 Task: Create a due date automation trigger when advanced on, the moment a card is due add fields with custom field "Resume" set to a date in this week.
Action: Mouse moved to (891, 298)
Screenshot: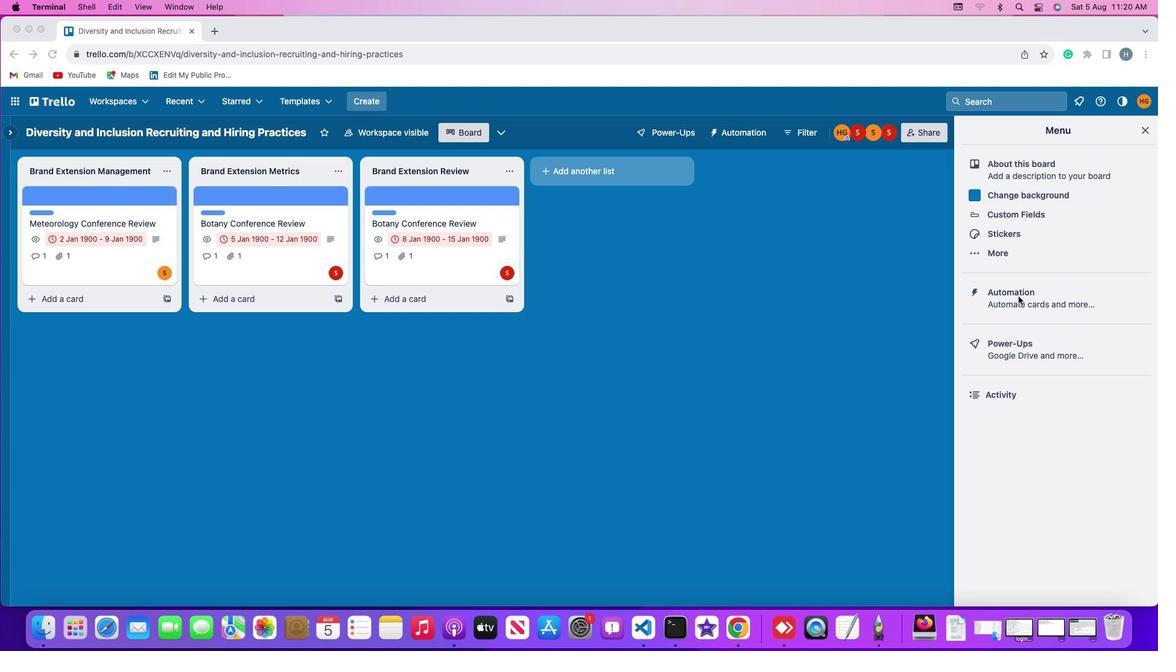 
Action: Mouse pressed left at (891, 298)
Screenshot: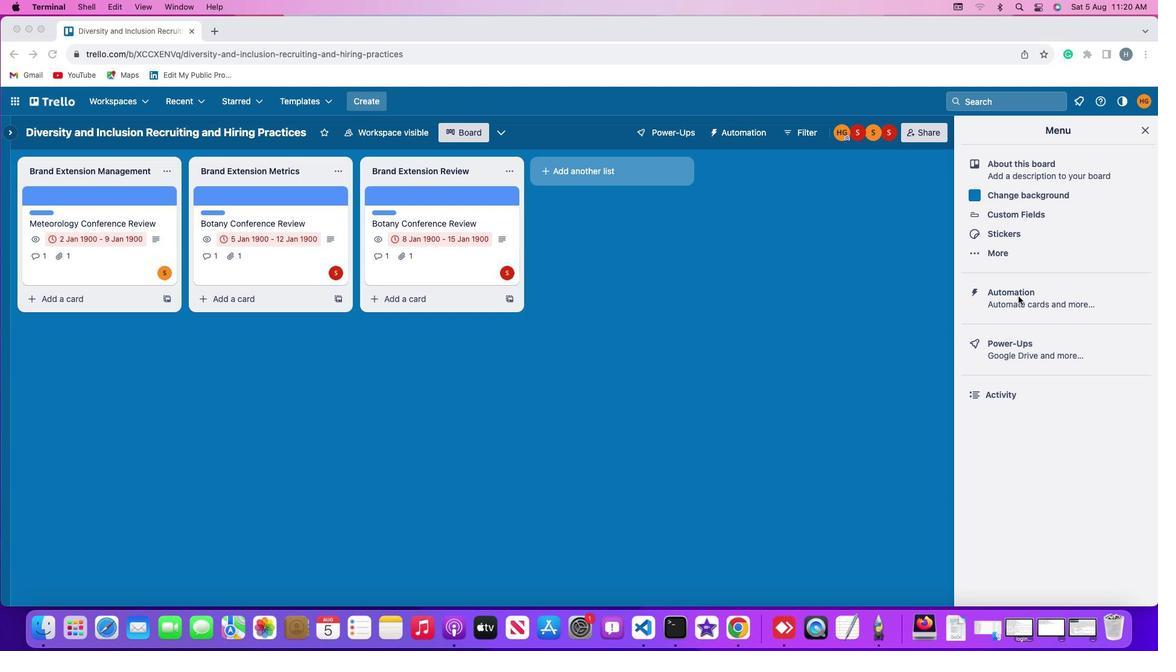 
Action: Mouse moved to (891, 297)
Screenshot: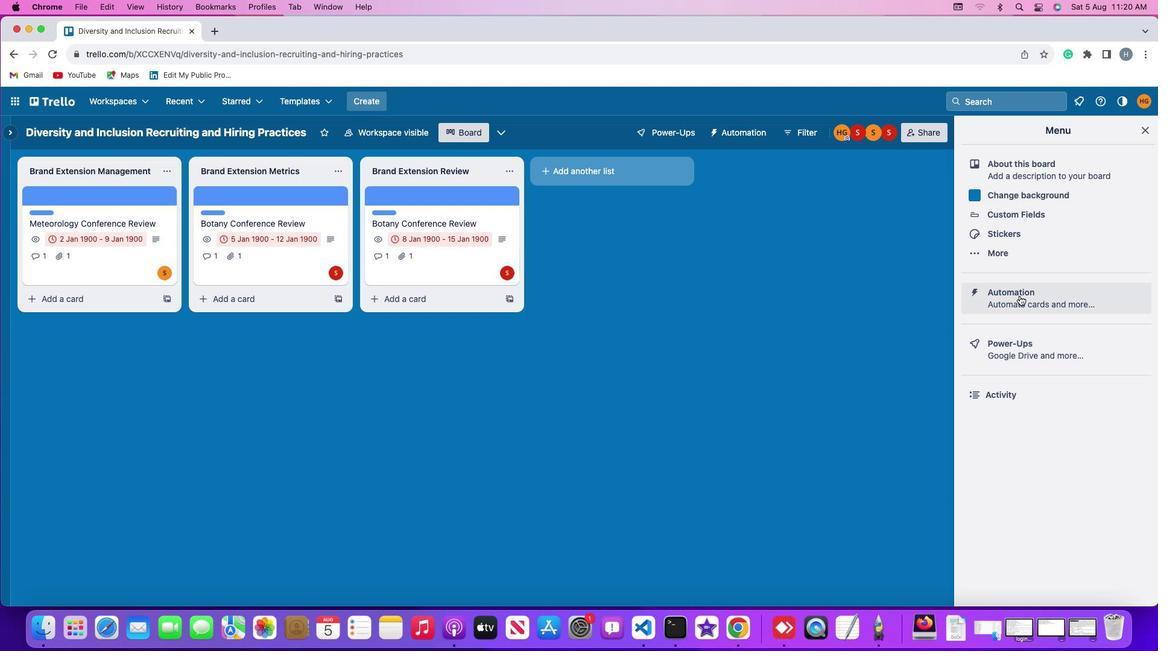 
Action: Mouse pressed left at (891, 297)
Screenshot: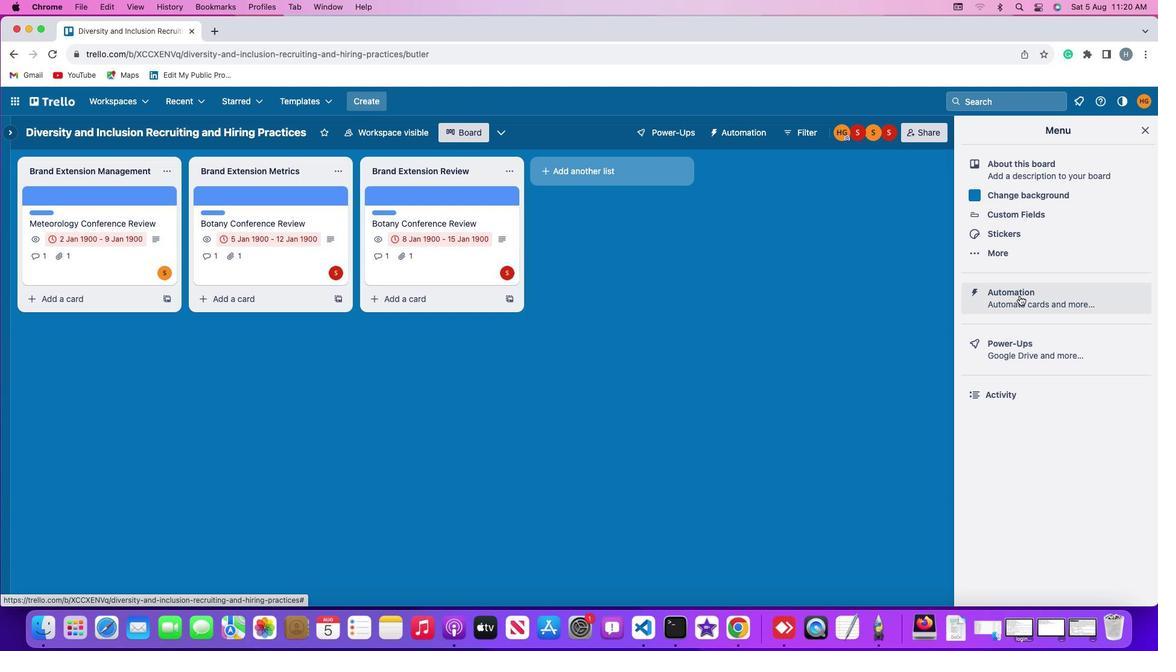 
Action: Mouse moved to (231, 290)
Screenshot: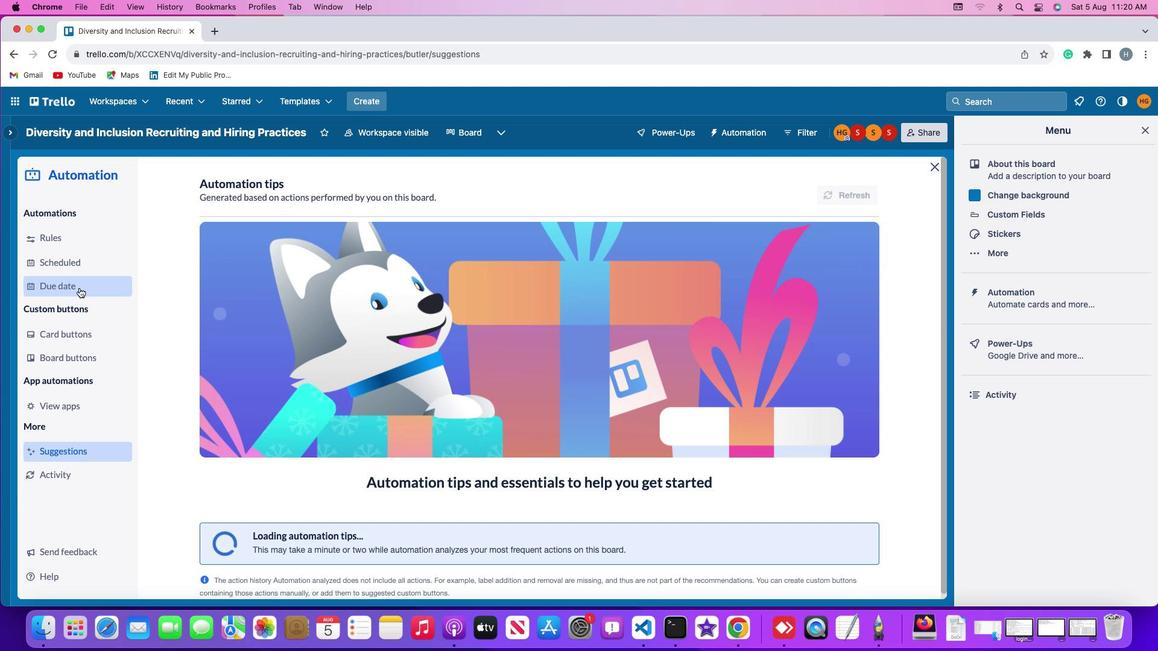 
Action: Mouse pressed left at (231, 290)
Screenshot: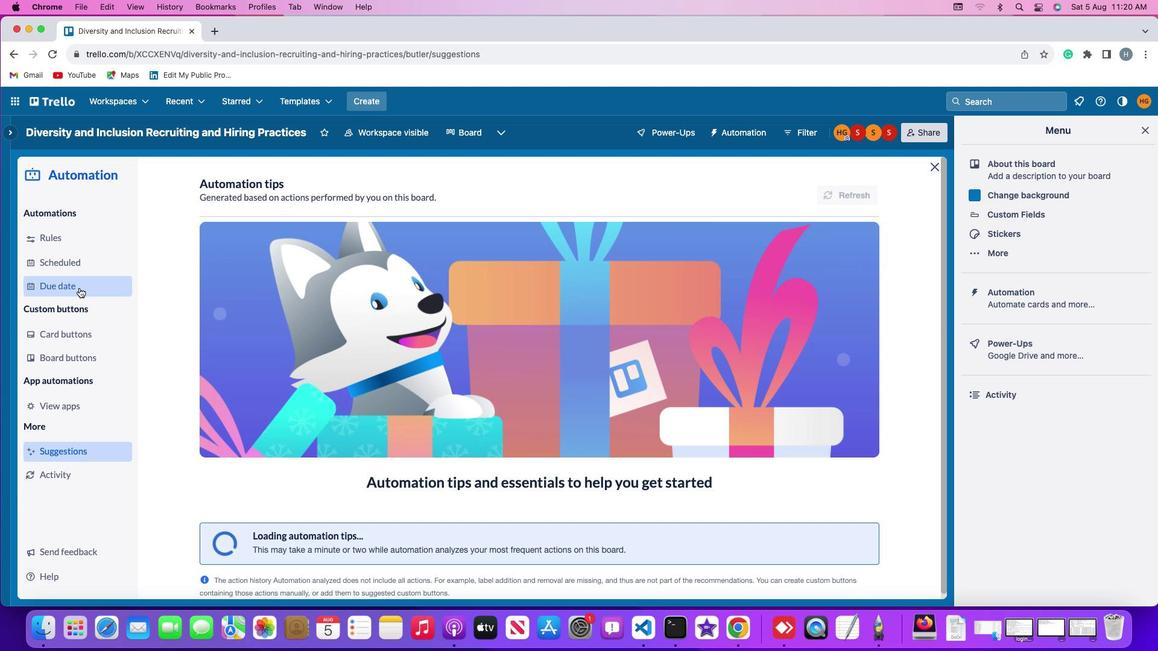 
Action: Mouse moved to (757, 196)
Screenshot: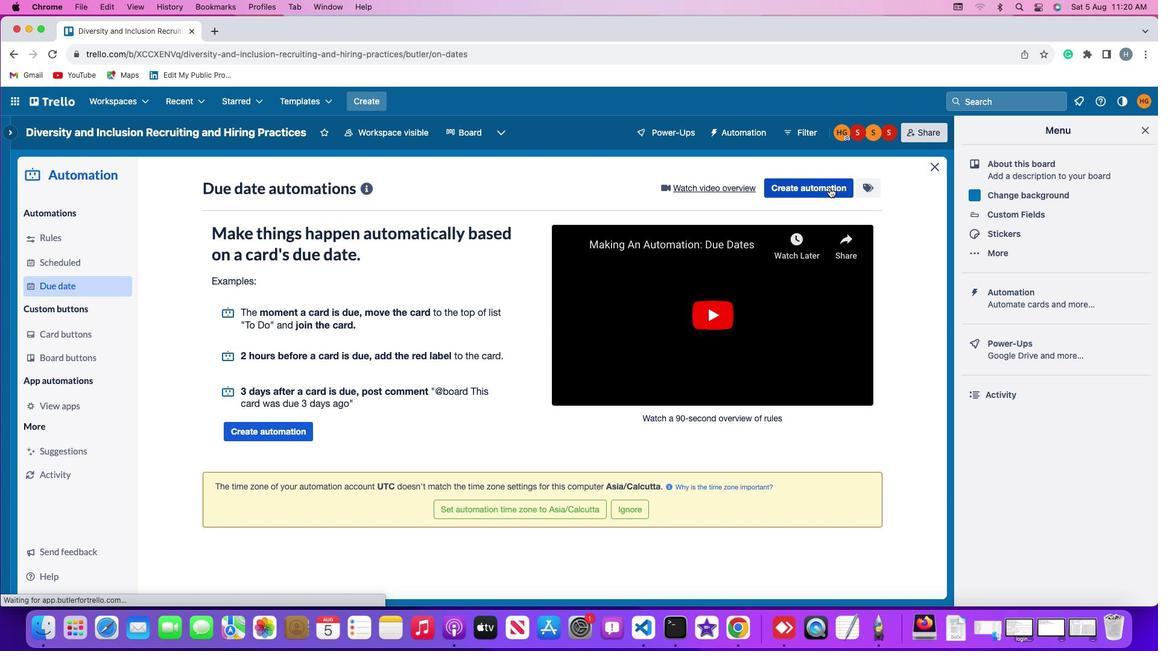 
Action: Mouse pressed left at (757, 196)
Screenshot: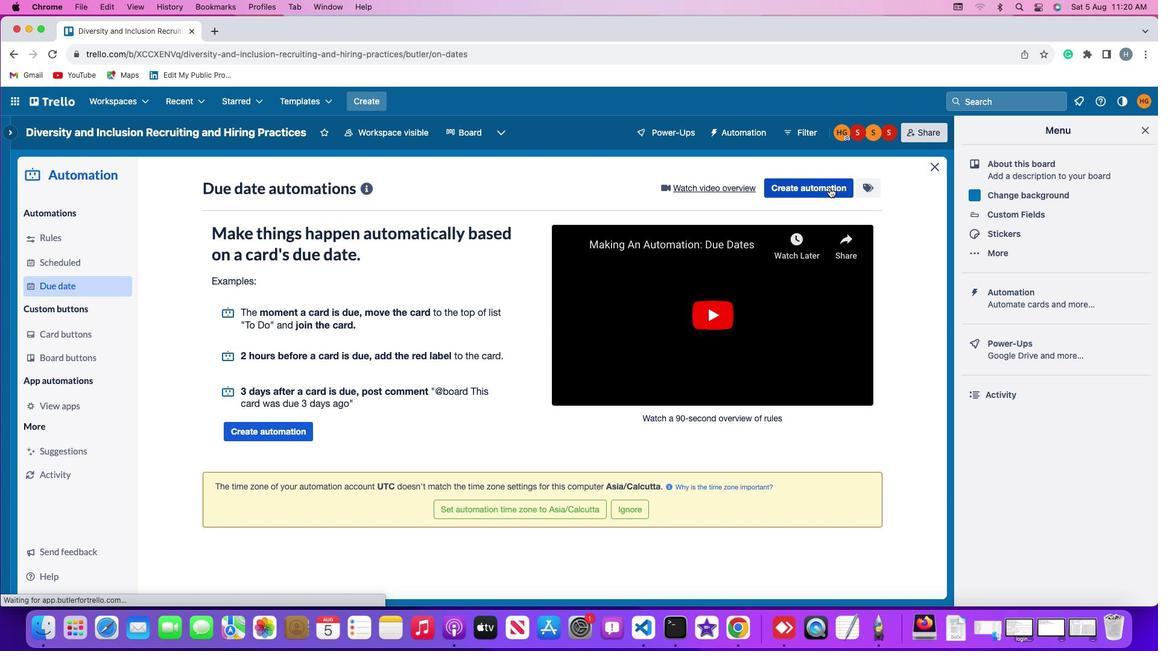 
Action: Mouse moved to (579, 301)
Screenshot: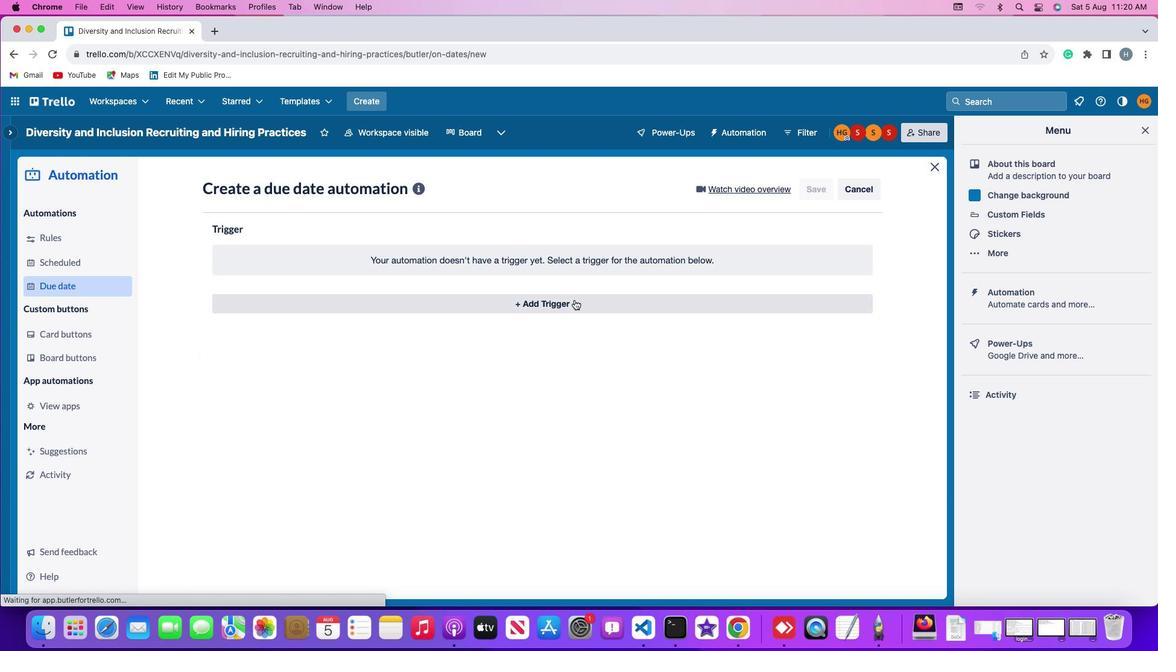 
Action: Mouse pressed left at (579, 301)
Screenshot: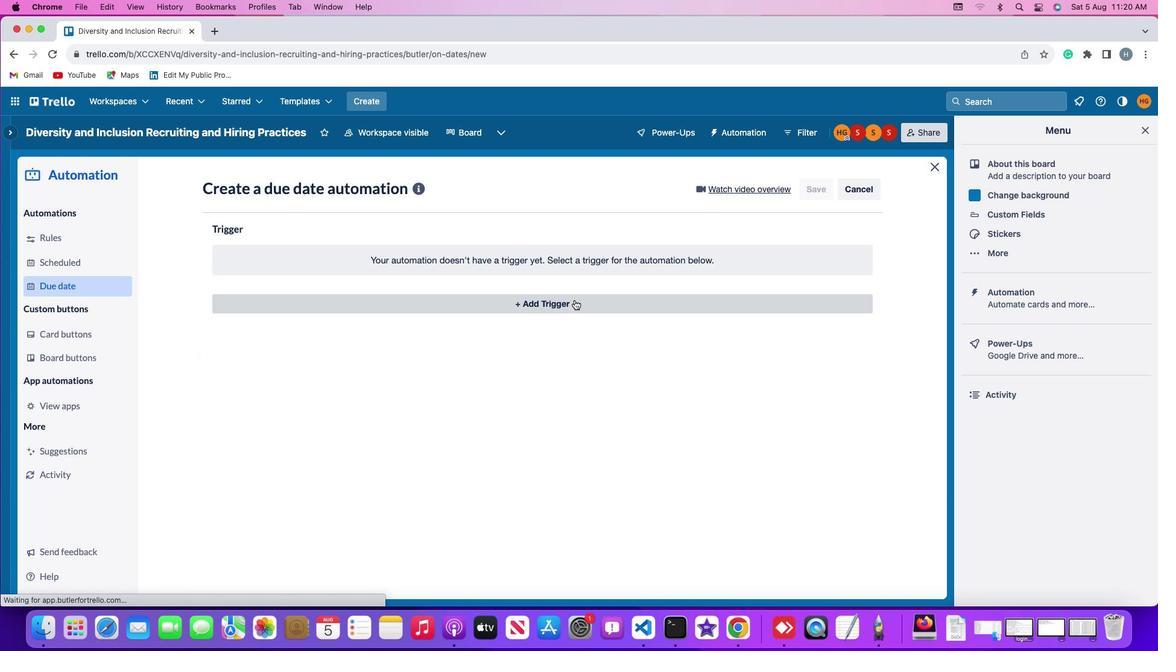 
Action: Mouse moved to (359, 439)
Screenshot: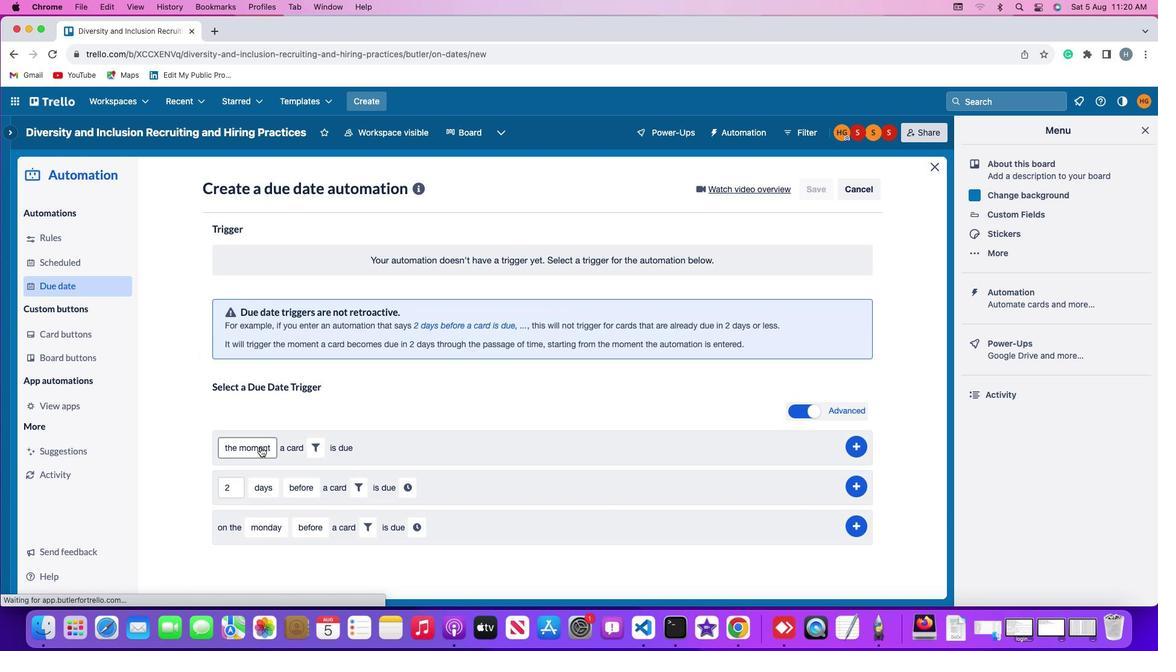 
Action: Mouse pressed left at (359, 439)
Screenshot: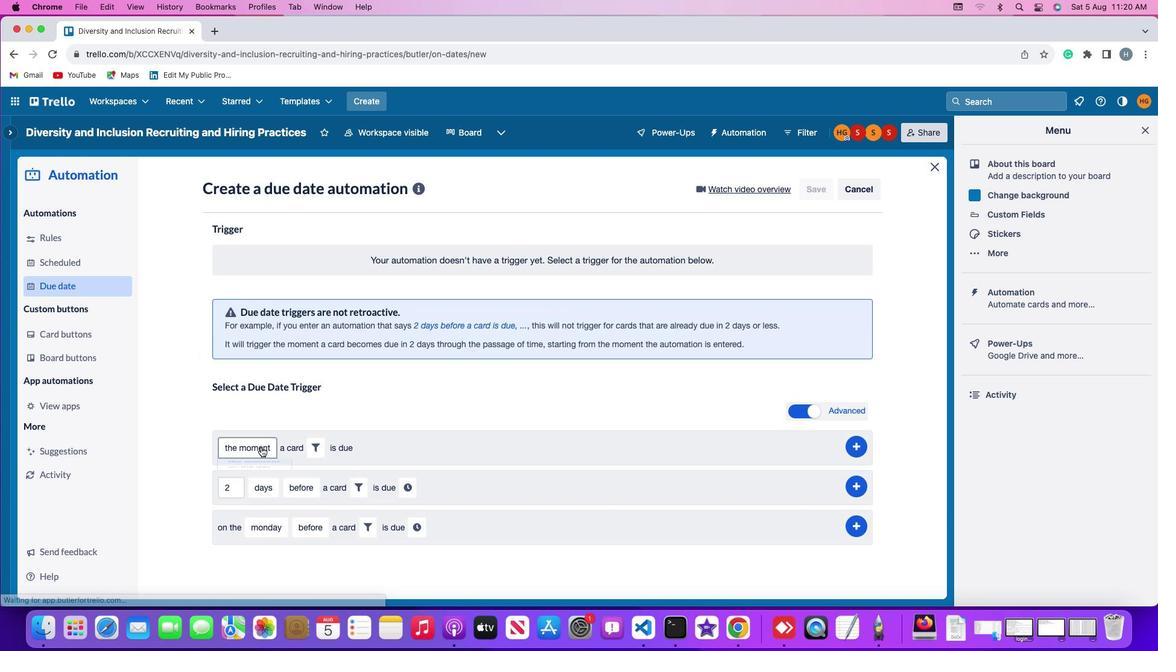 
Action: Mouse moved to (358, 459)
Screenshot: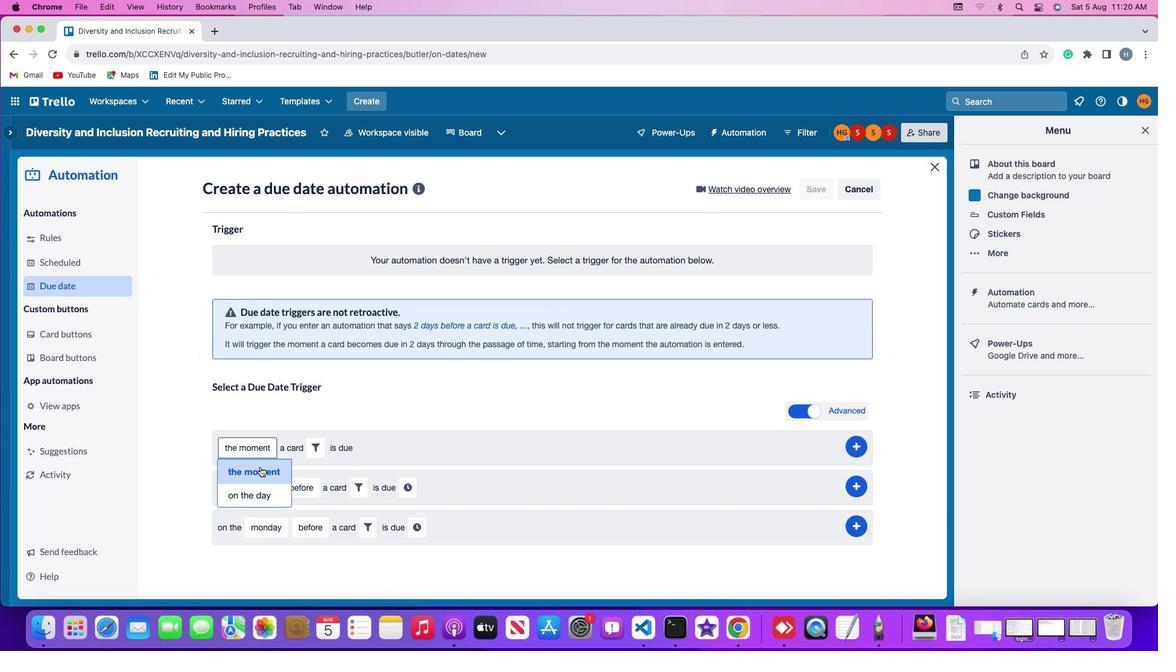 
Action: Mouse pressed left at (358, 459)
Screenshot: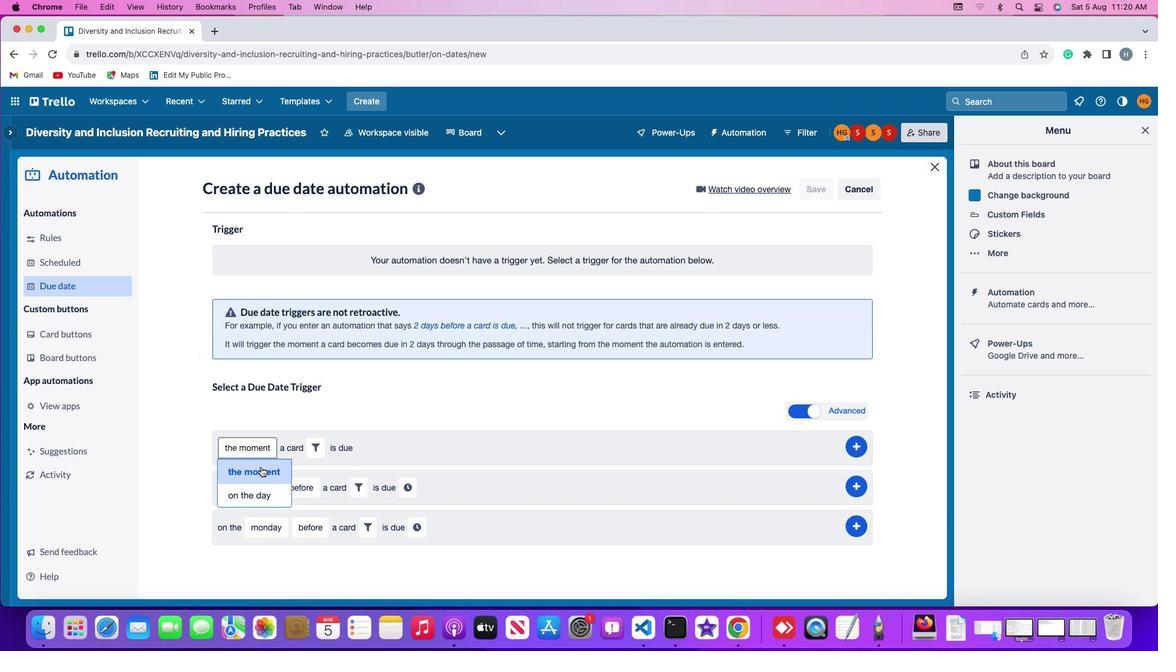 
Action: Mouse moved to (395, 443)
Screenshot: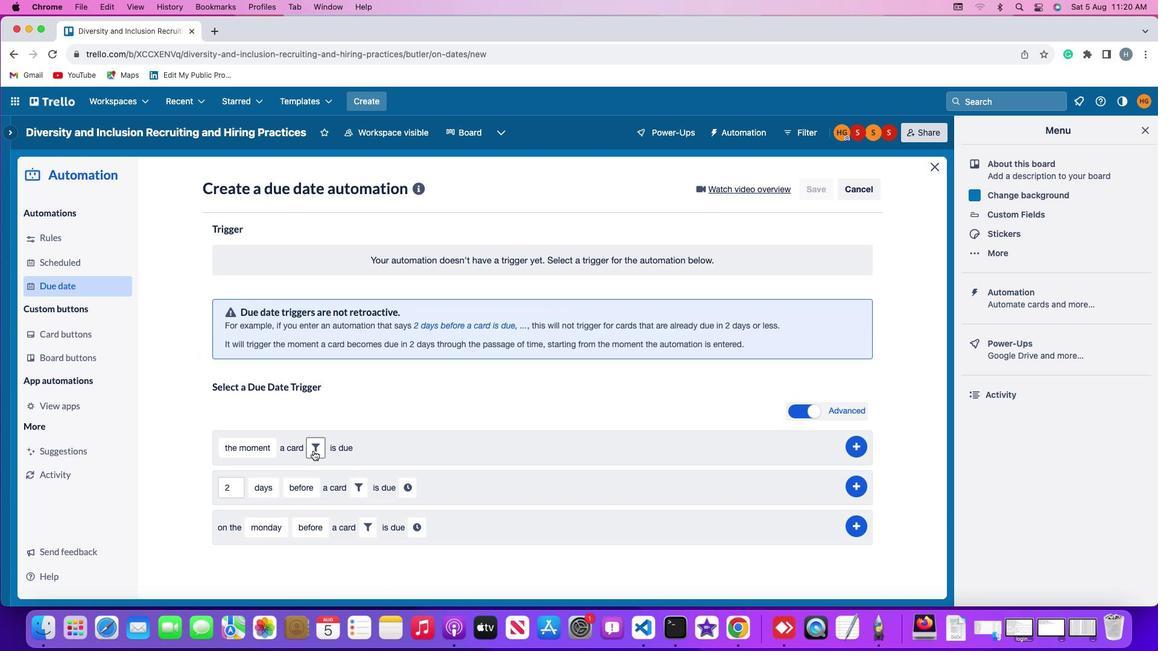 
Action: Mouse pressed left at (395, 443)
Screenshot: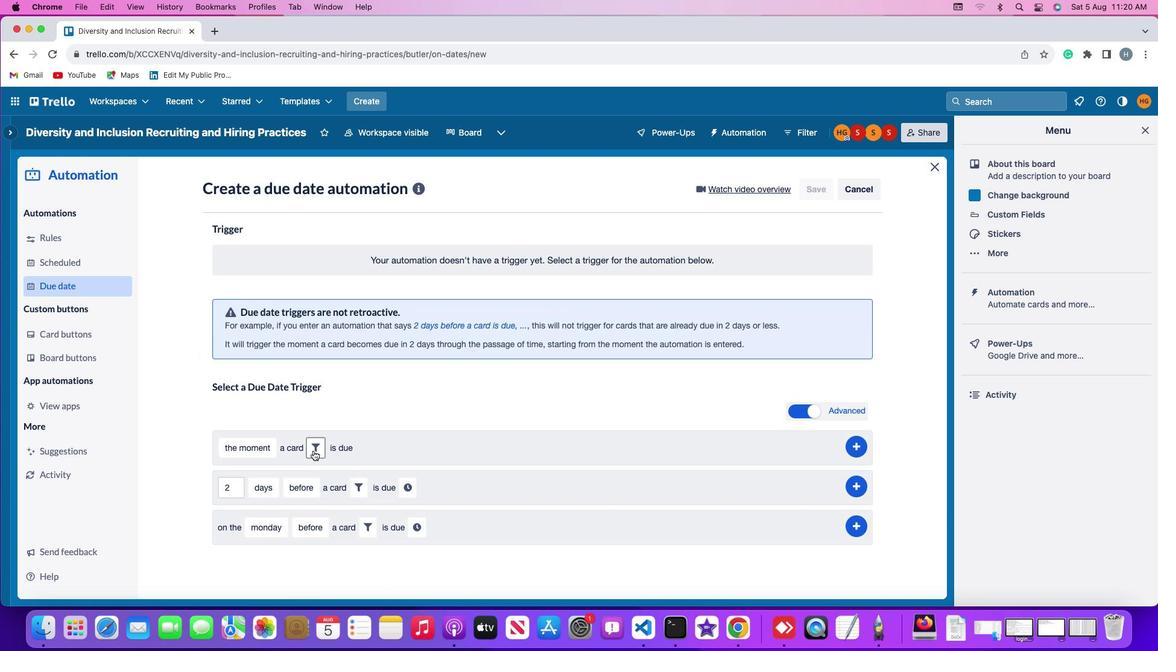 
Action: Mouse moved to (539, 478)
Screenshot: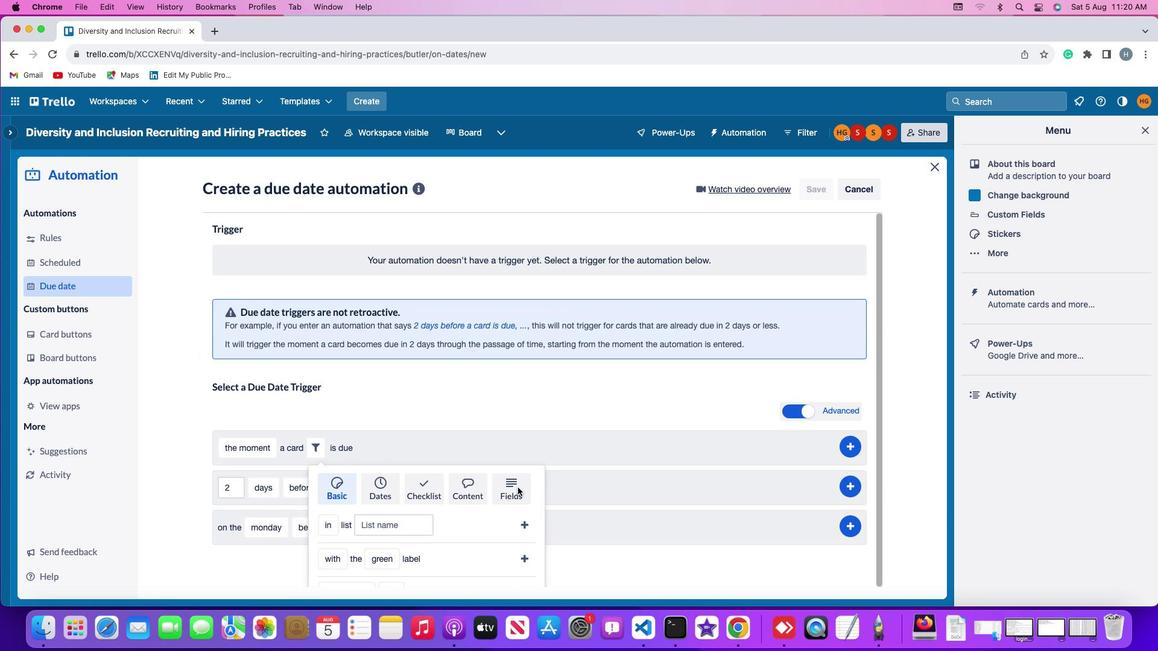 
Action: Mouse pressed left at (539, 478)
Screenshot: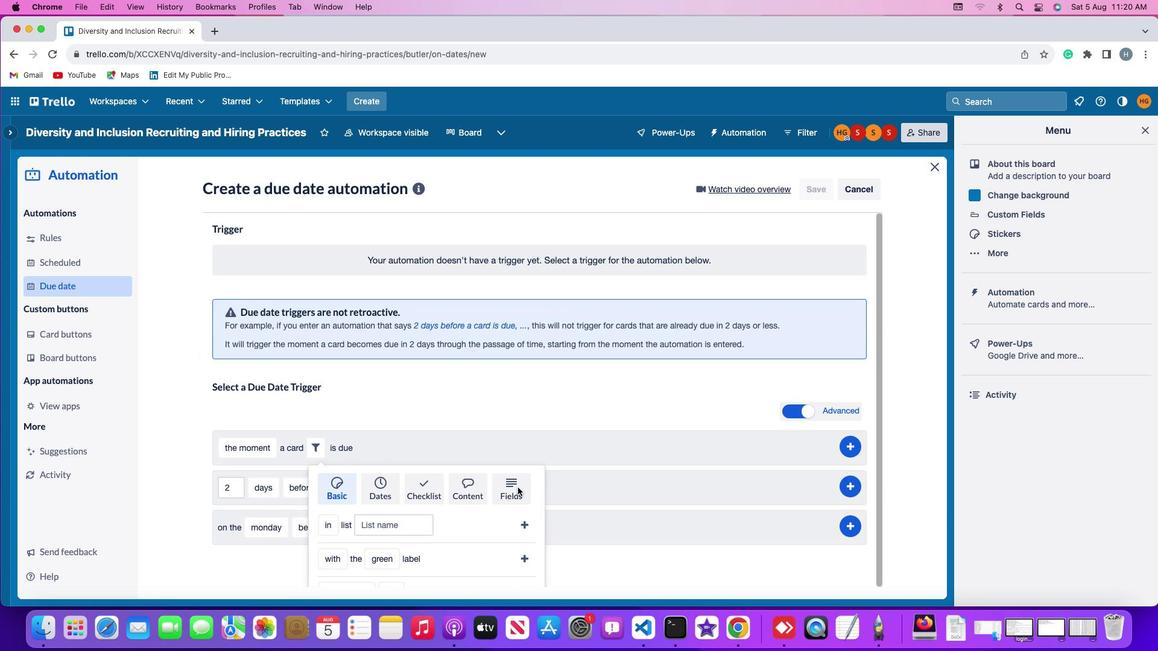 
Action: Mouse moved to (531, 471)
Screenshot: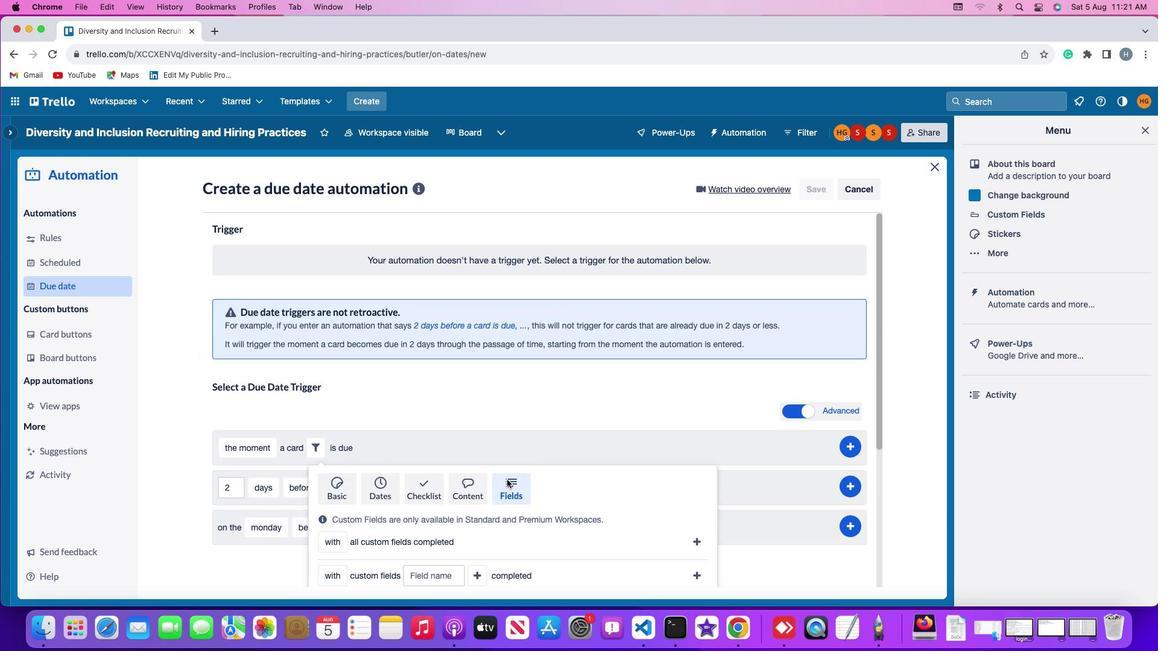 
Action: Mouse scrolled (531, 471) with delta (175, 18)
Screenshot: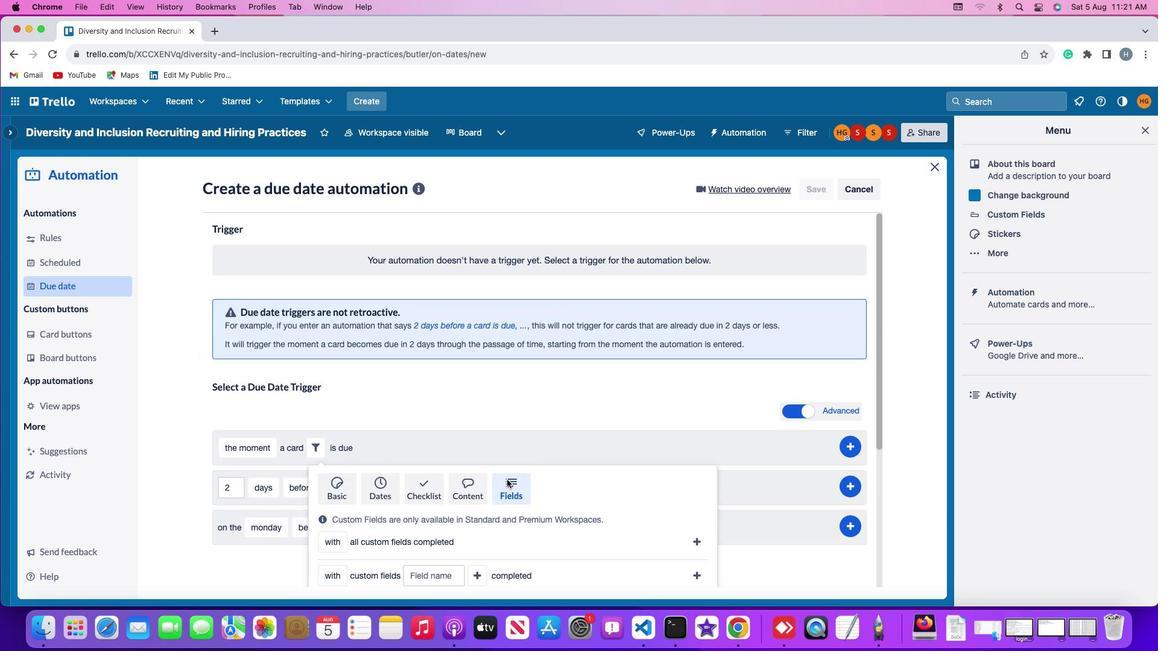
Action: Mouse scrolled (531, 471) with delta (175, 18)
Screenshot: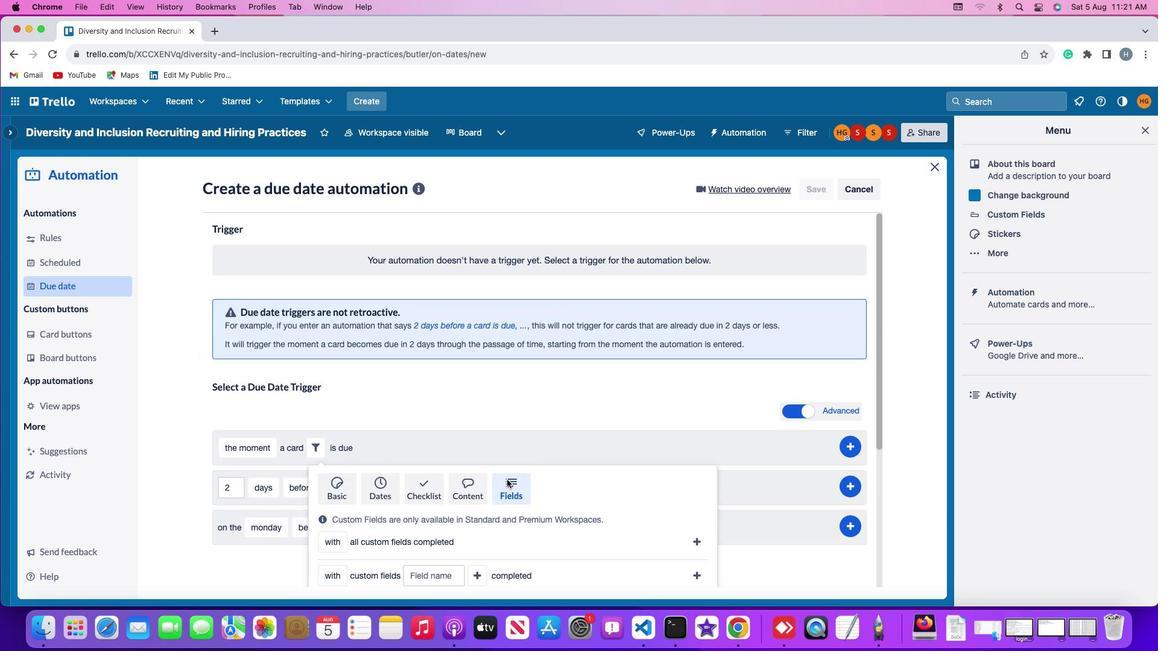
Action: Mouse scrolled (531, 471) with delta (175, 17)
Screenshot: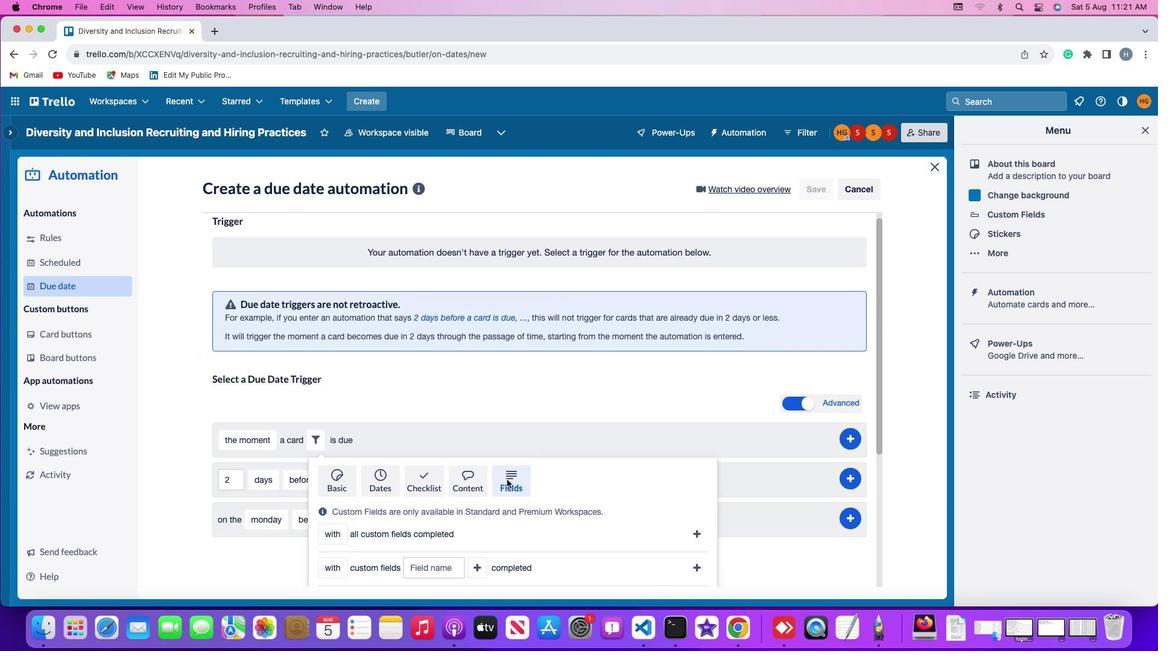 
Action: Mouse scrolled (531, 471) with delta (175, 16)
Screenshot: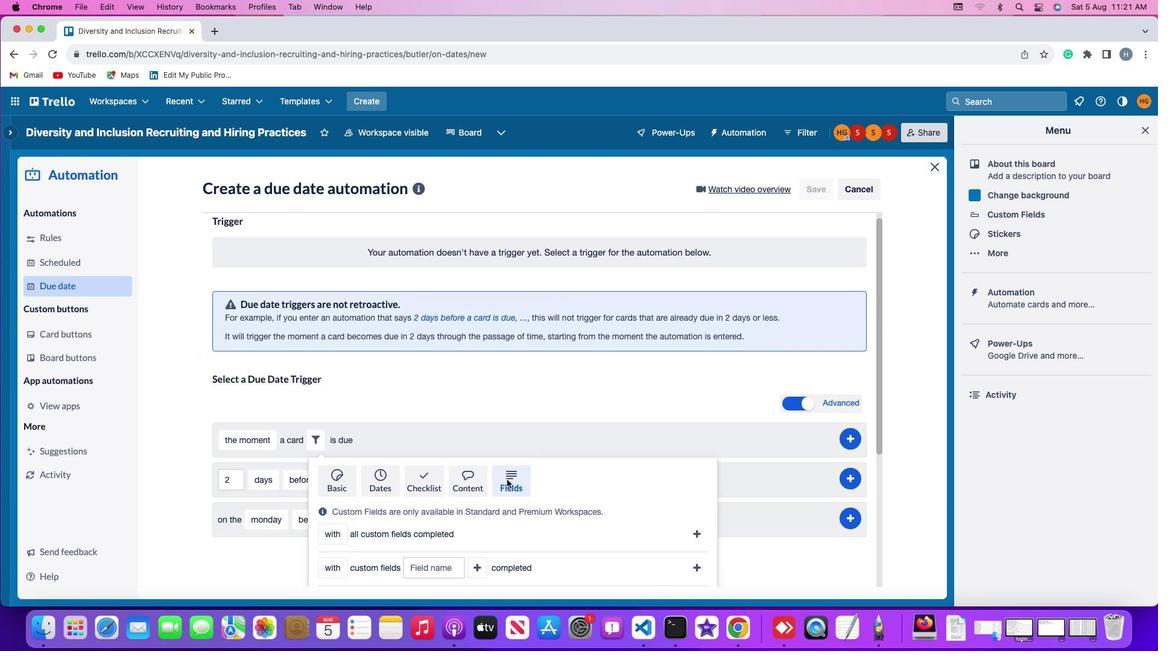 
Action: Mouse scrolled (531, 471) with delta (175, 15)
Screenshot: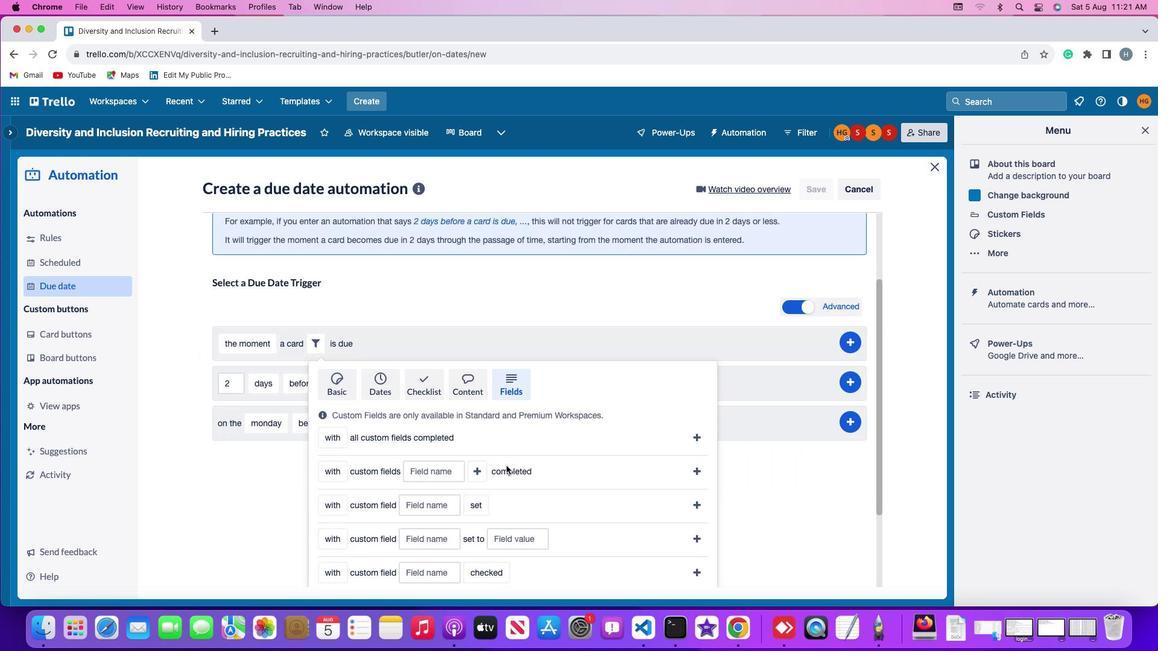 
Action: Mouse moved to (531, 471)
Screenshot: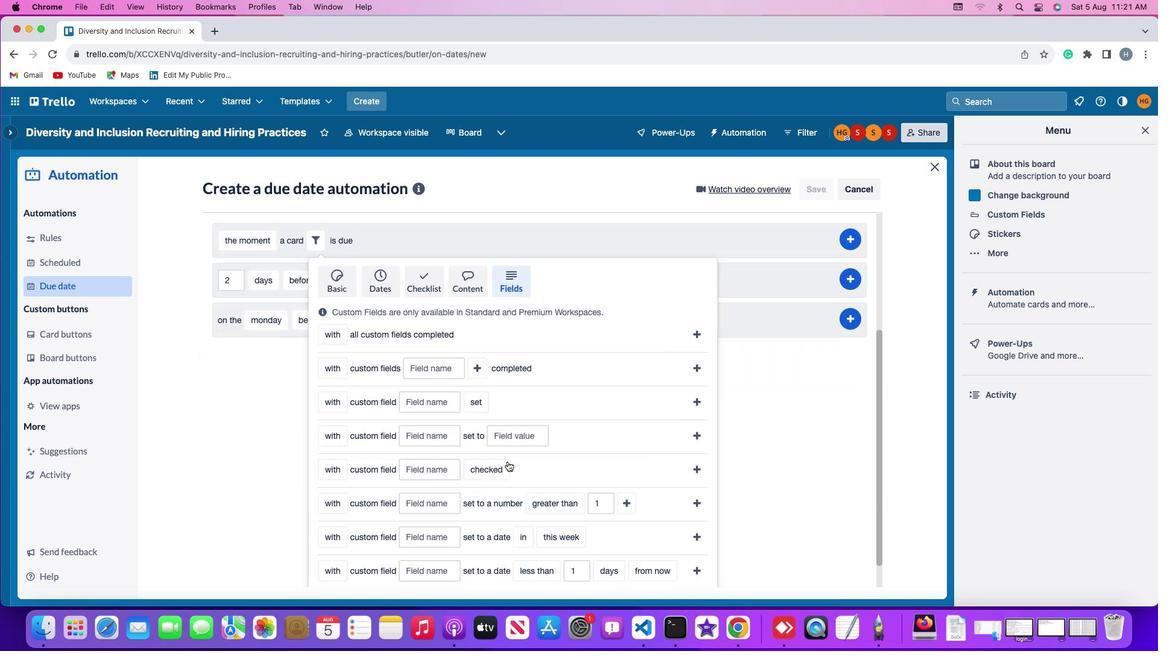 
Action: Mouse scrolled (531, 471) with delta (175, 15)
Screenshot: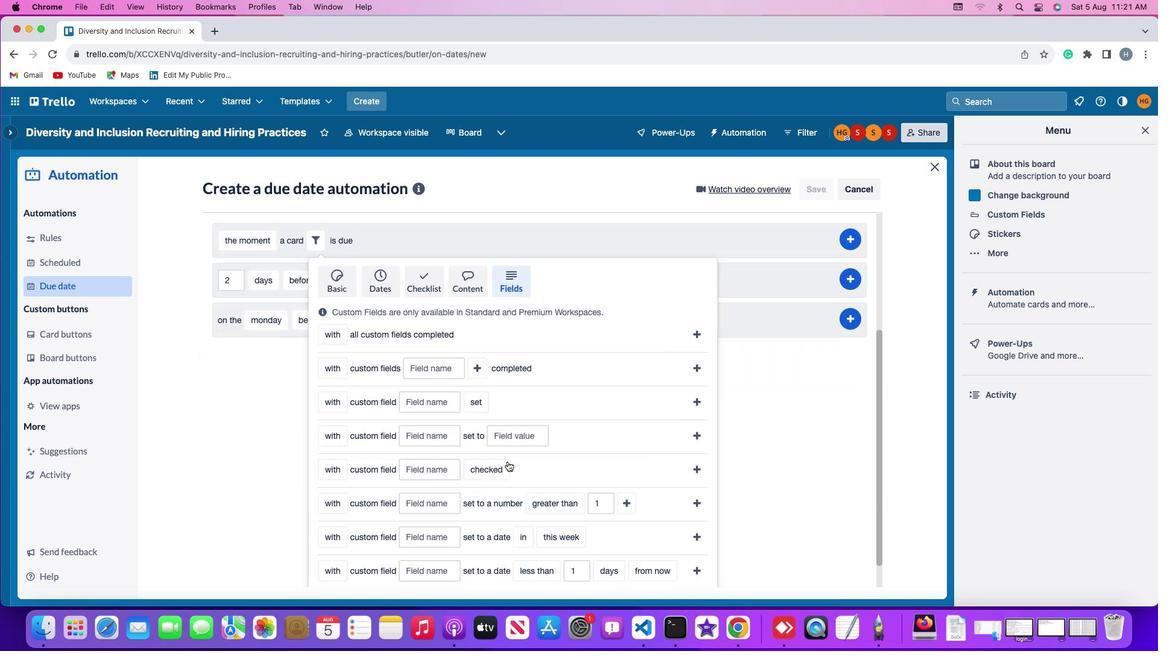 
Action: Mouse moved to (532, 453)
Screenshot: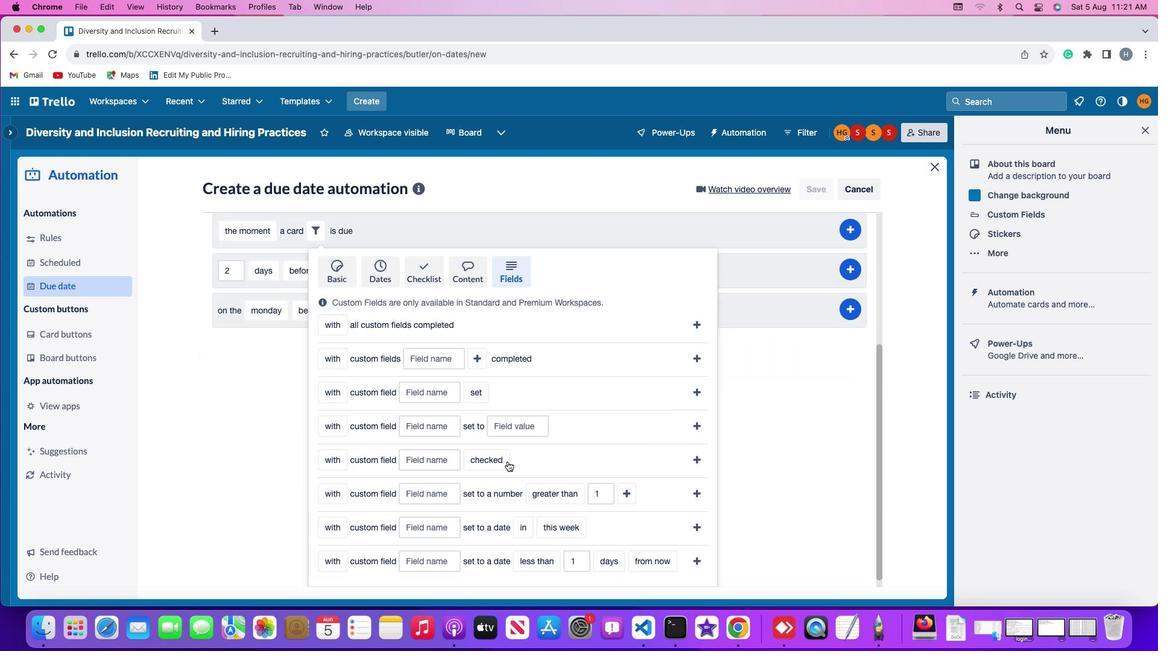 
Action: Mouse scrolled (532, 453) with delta (175, 18)
Screenshot: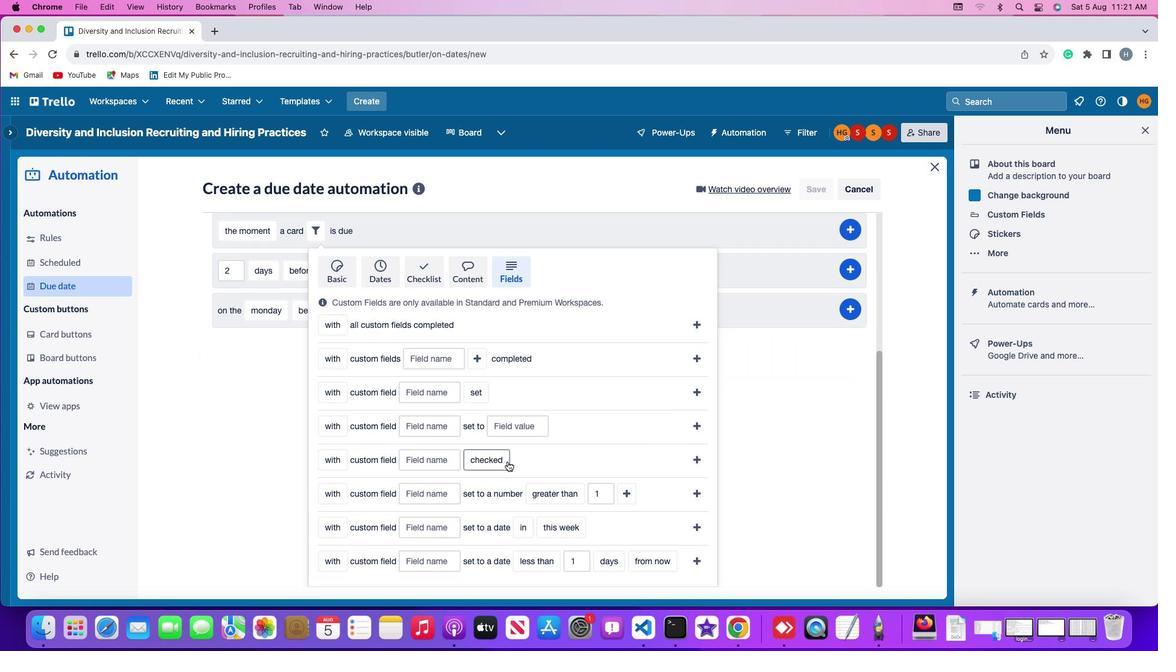 
Action: Mouse scrolled (532, 453) with delta (175, 18)
Screenshot: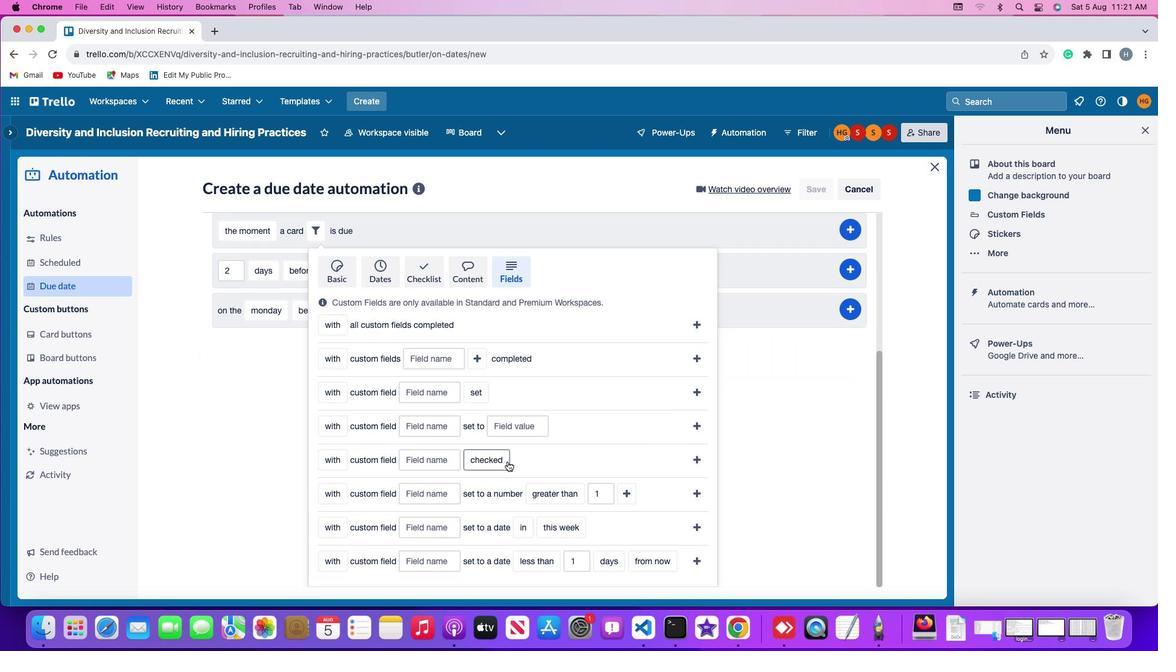 
Action: Mouse scrolled (532, 453) with delta (175, 17)
Screenshot: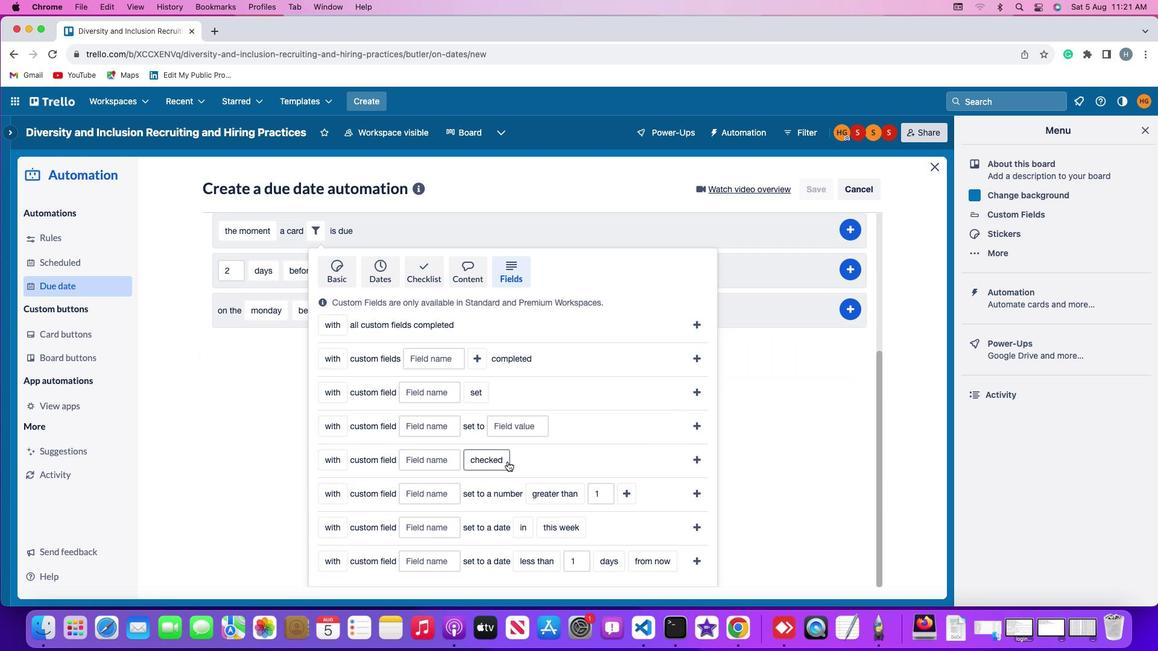 
Action: Mouse scrolled (532, 453) with delta (175, 16)
Screenshot: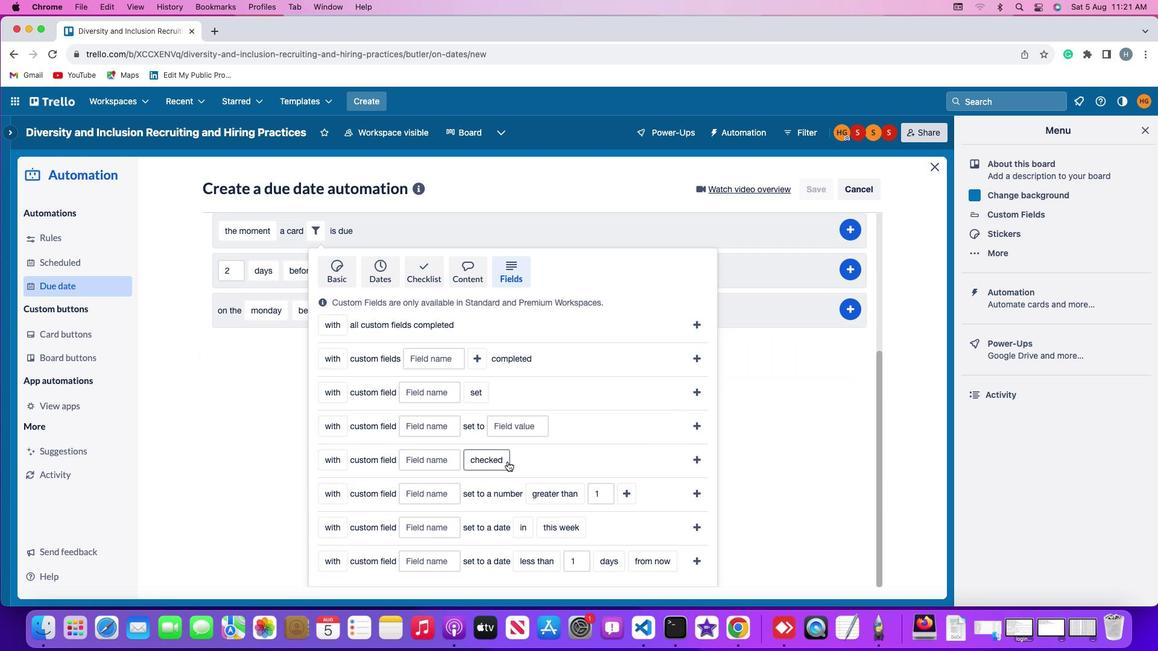 
Action: Mouse moved to (409, 514)
Screenshot: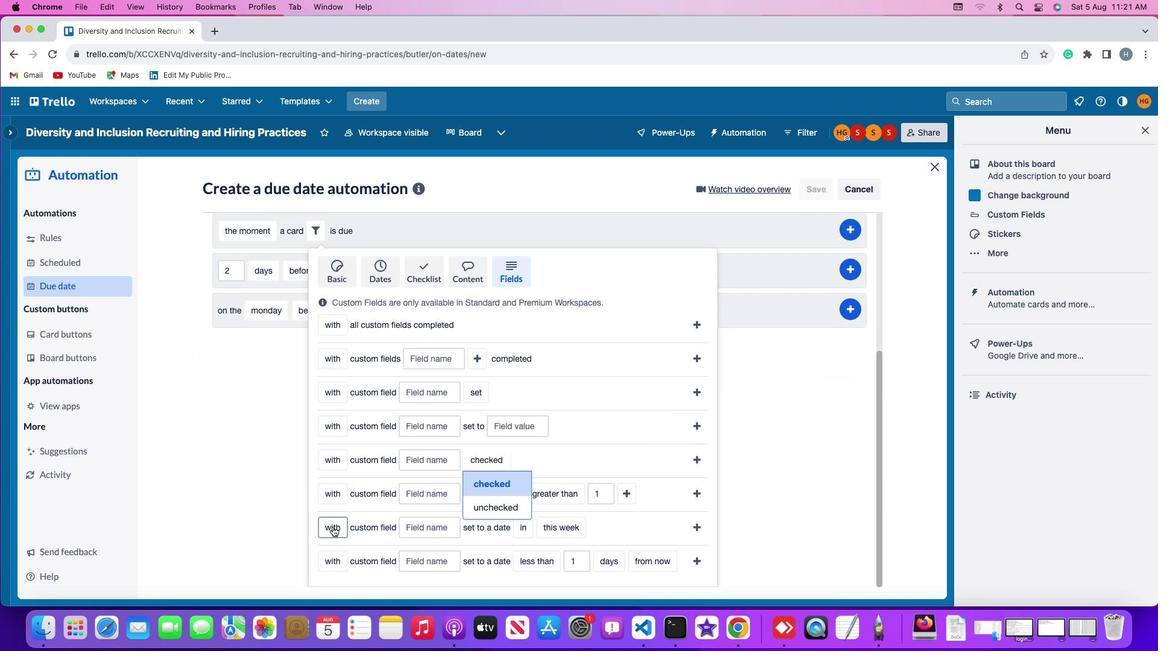 
Action: Mouse pressed left at (409, 514)
Screenshot: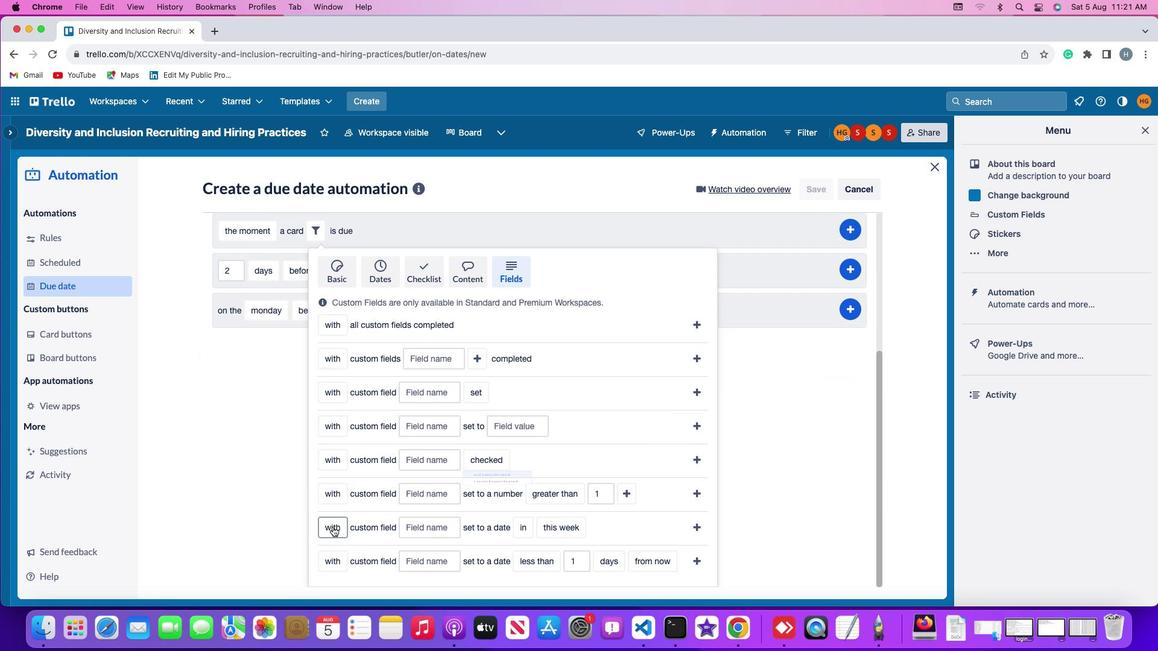 
Action: Mouse moved to (414, 532)
Screenshot: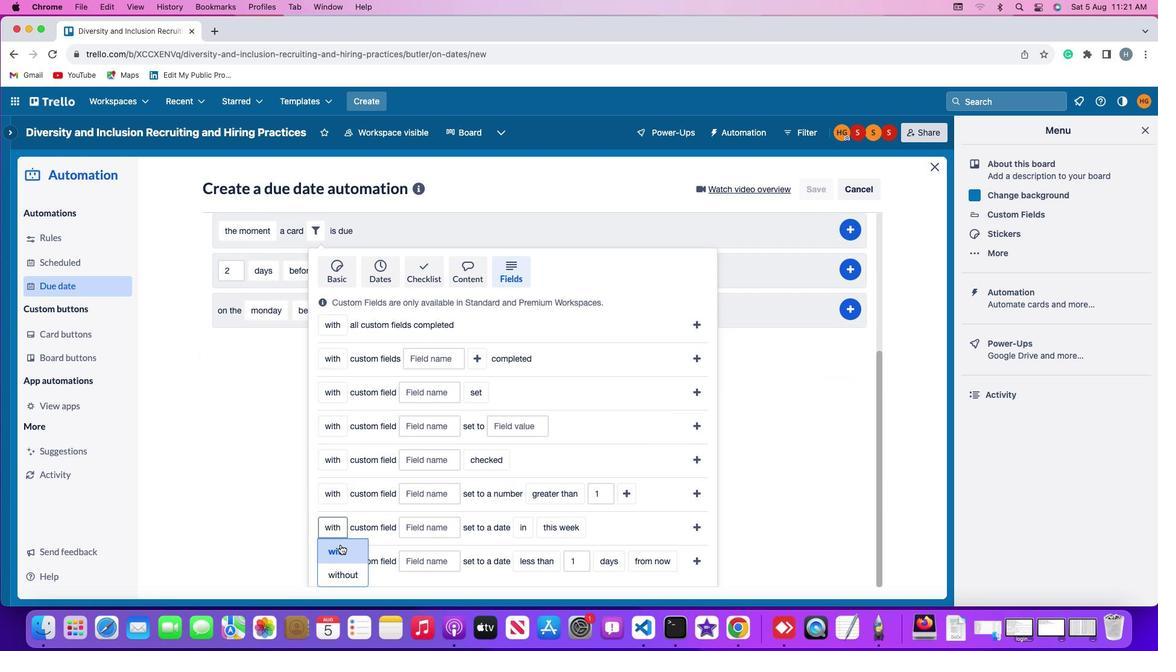
Action: Mouse pressed left at (414, 532)
Screenshot: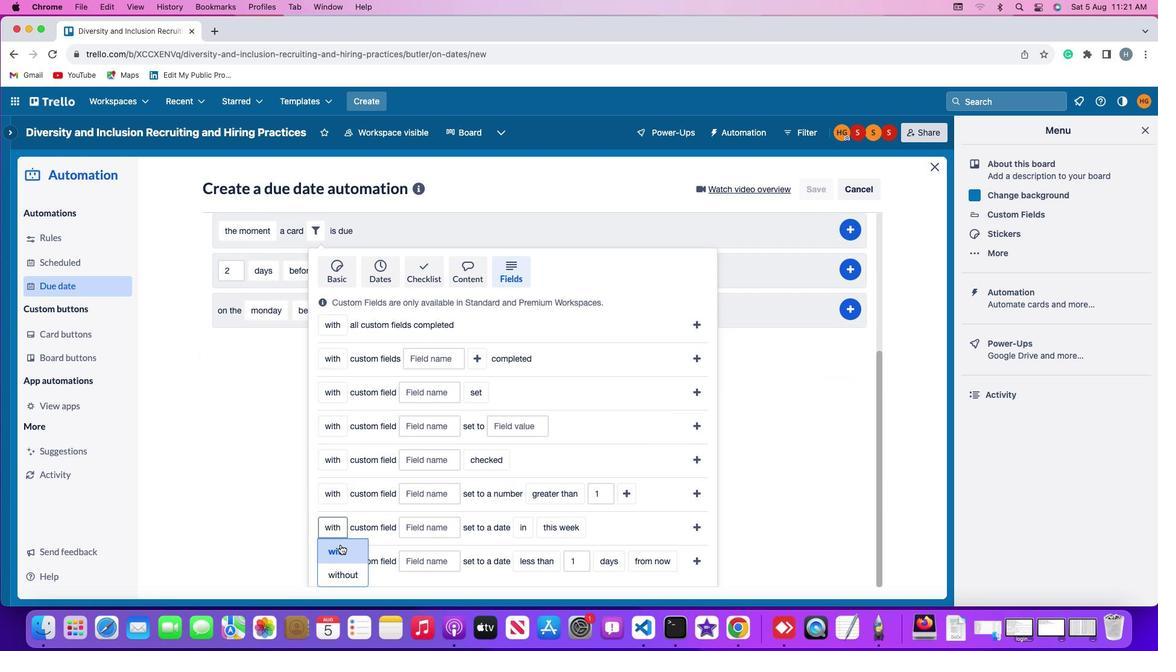 
Action: Mouse moved to (486, 514)
Screenshot: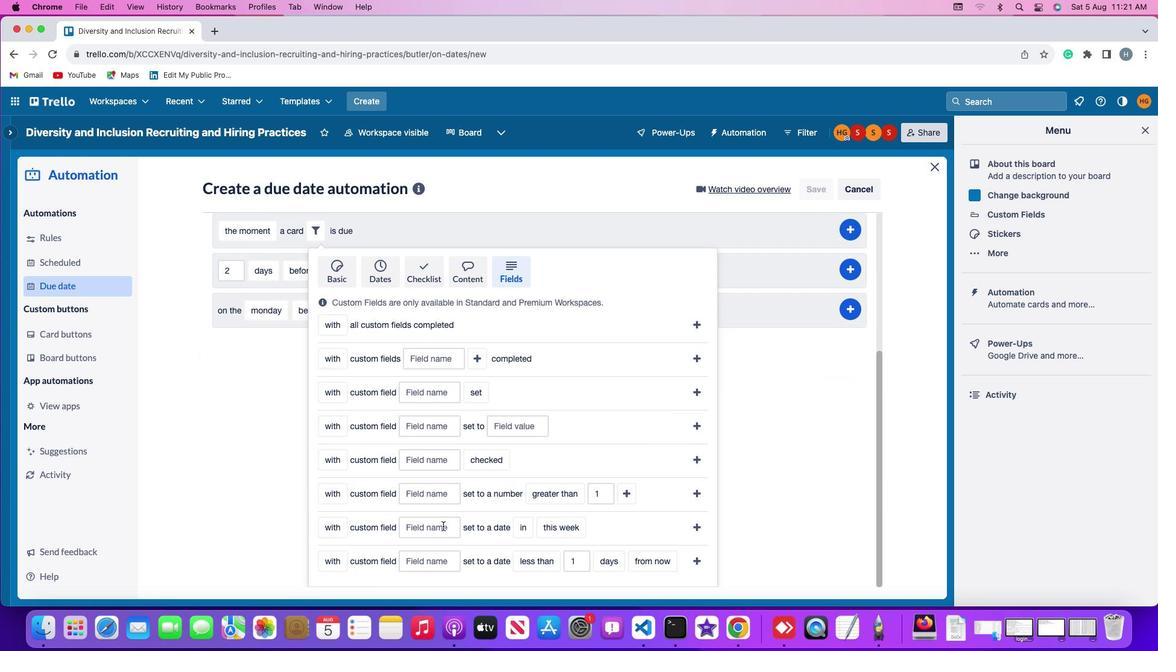 
Action: Mouse pressed left at (486, 514)
Screenshot: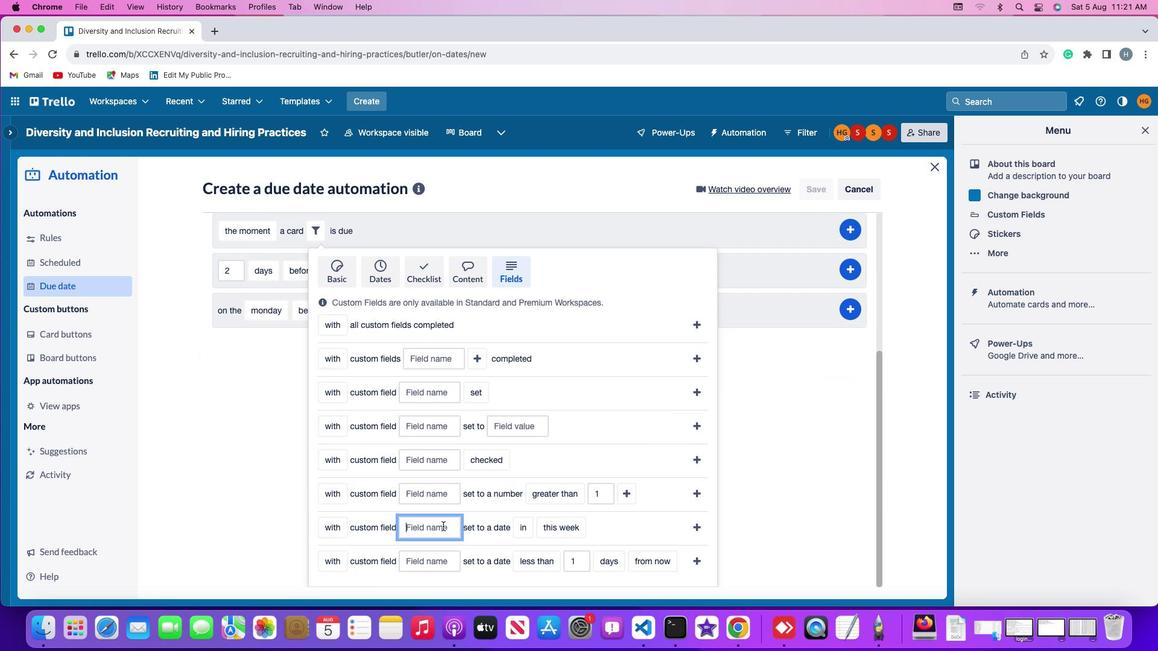 
Action: Key pressed Key.shift'R''e''s''u''m''e'
Screenshot: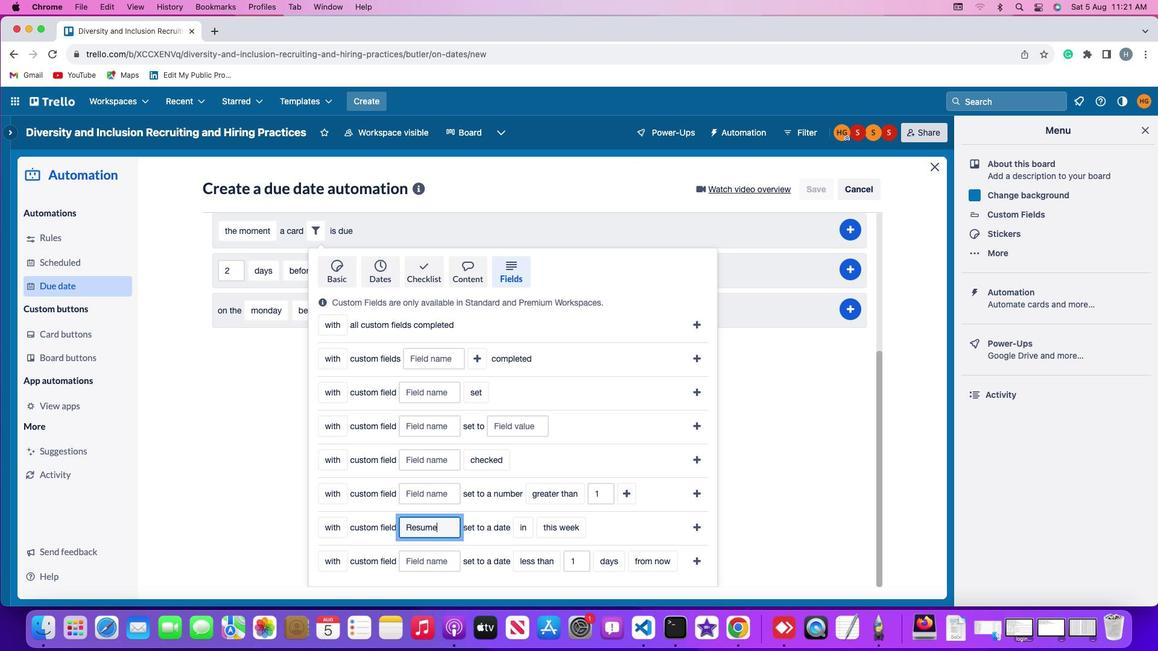 
Action: Mouse moved to (538, 517)
Screenshot: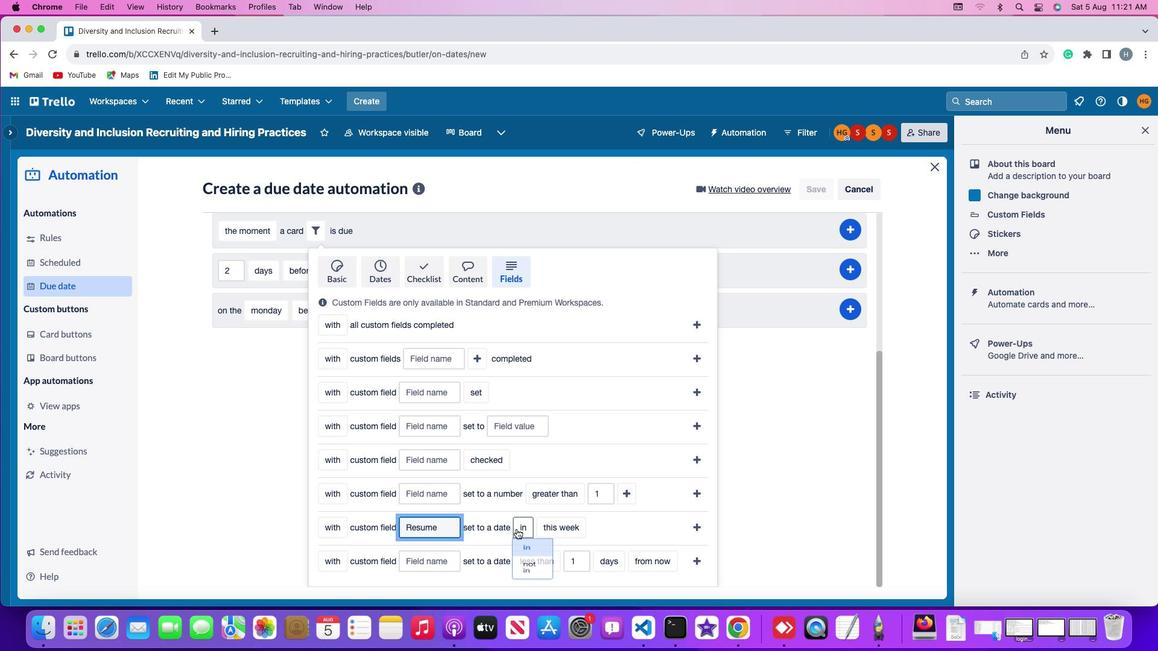 
Action: Mouse pressed left at (538, 517)
Screenshot: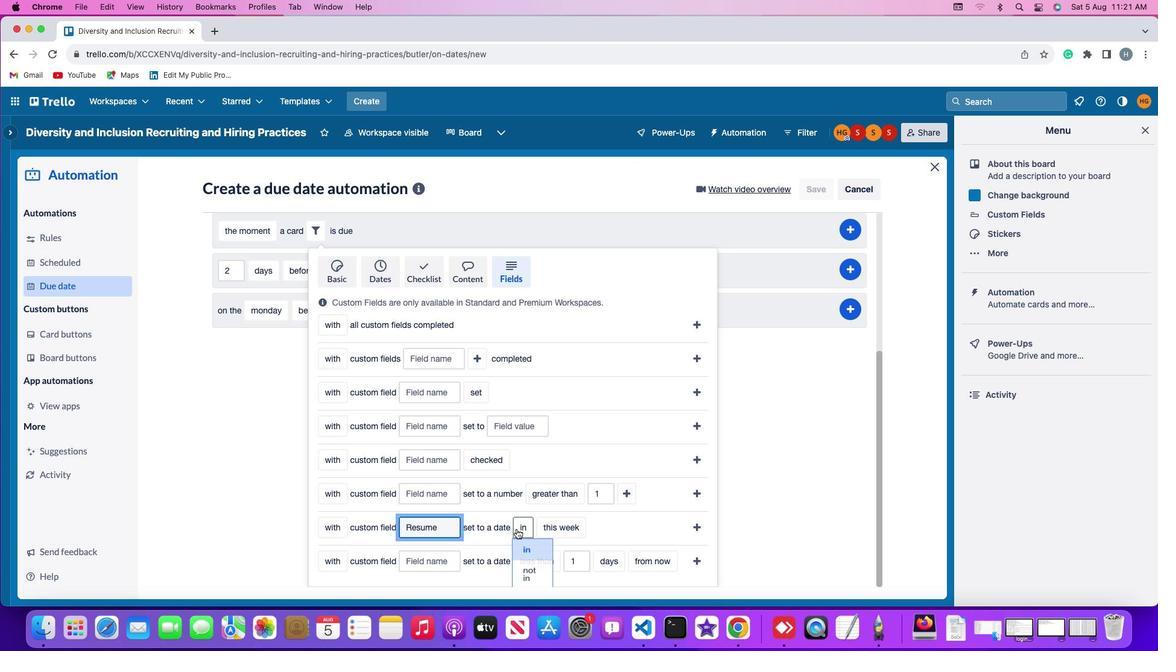 
Action: Mouse moved to (546, 537)
Screenshot: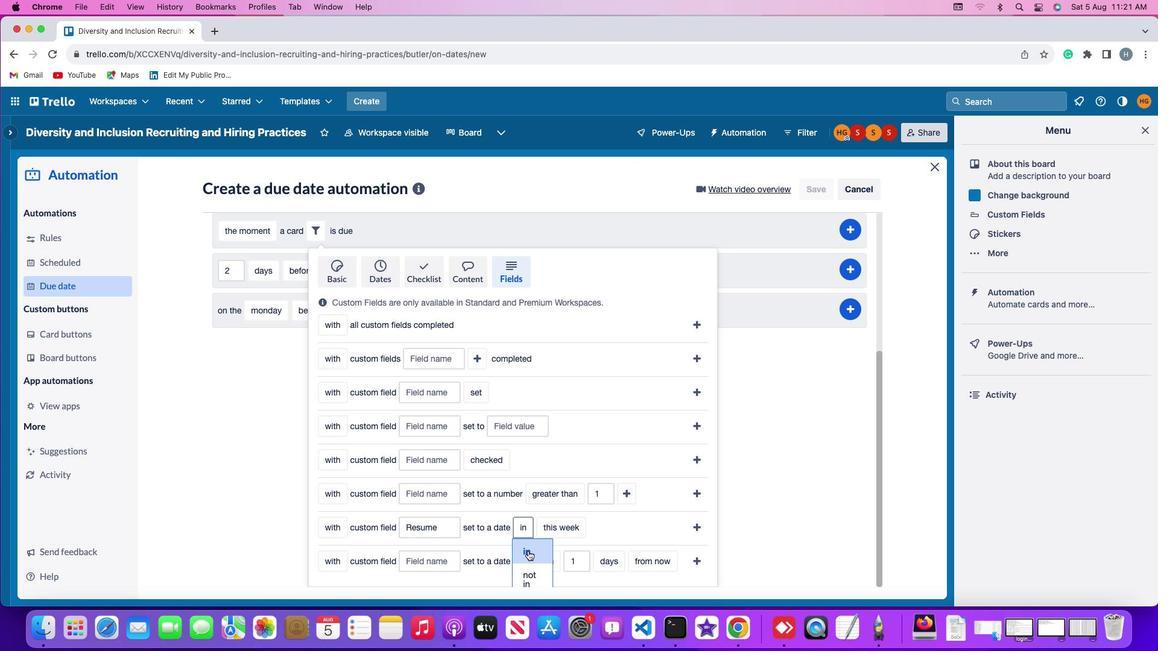 
Action: Mouse pressed left at (546, 537)
Screenshot: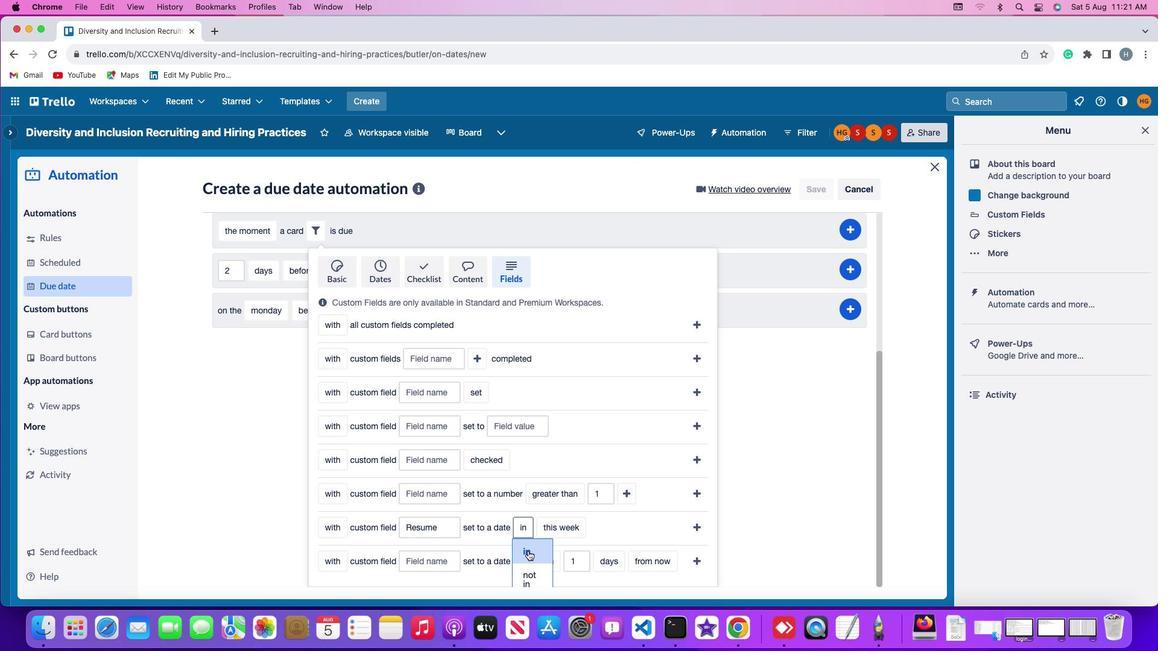 
Action: Mouse moved to (572, 520)
Screenshot: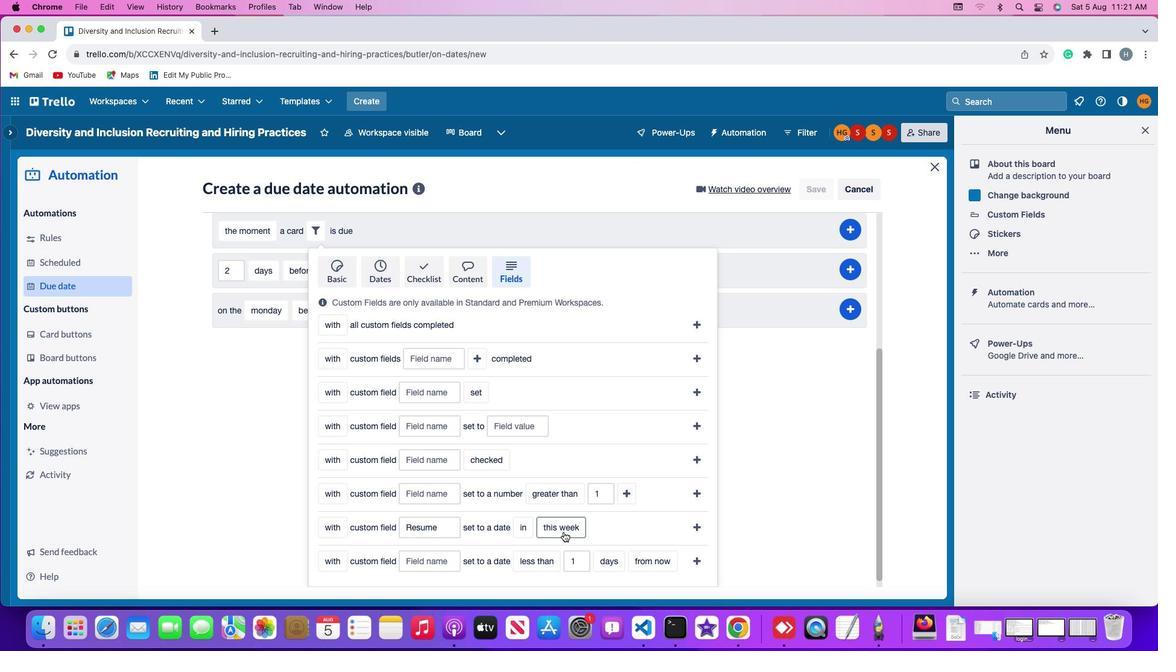 
Action: Mouse pressed left at (572, 520)
Screenshot: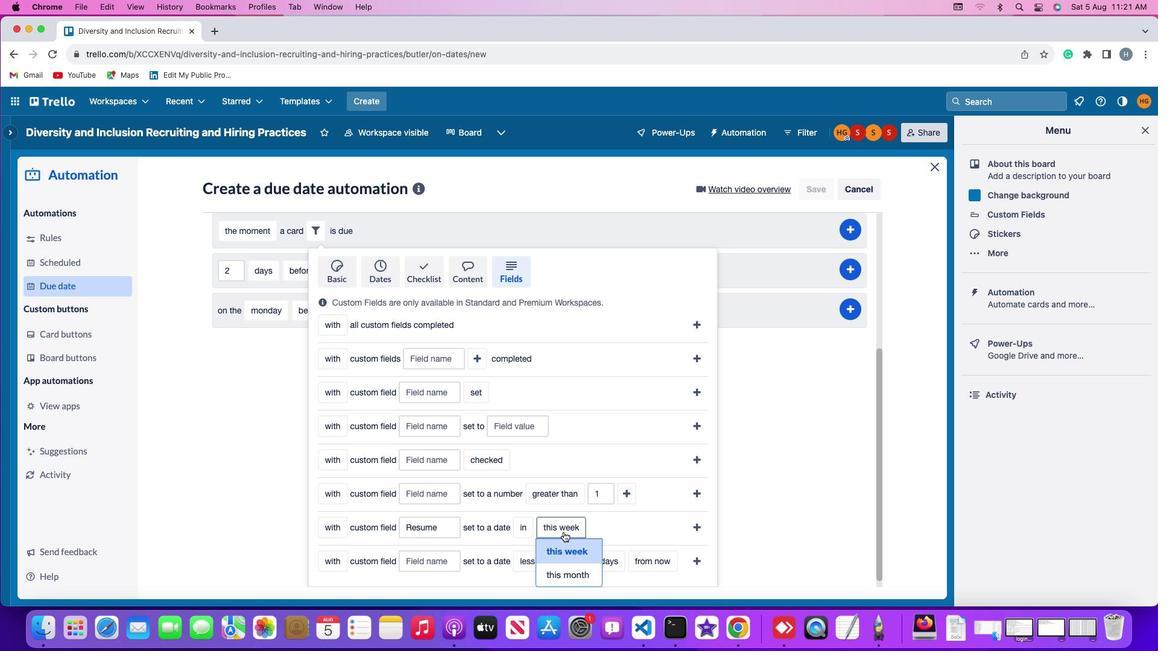 
Action: Mouse moved to (578, 536)
Screenshot: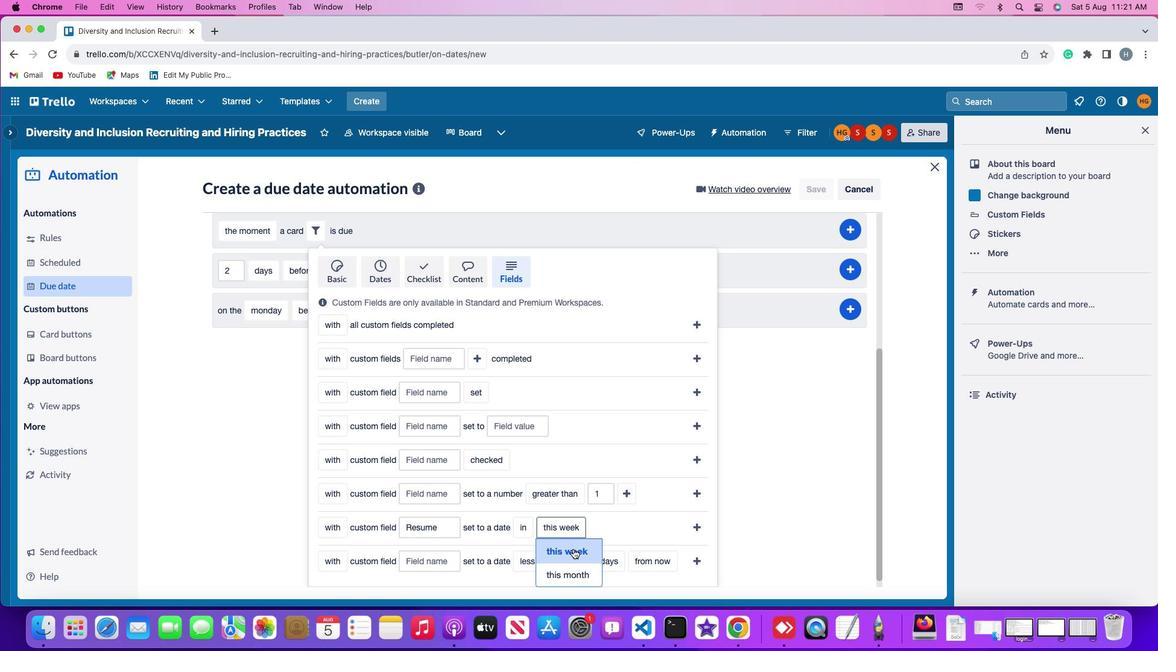 
Action: Mouse pressed left at (578, 536)
Screenshot: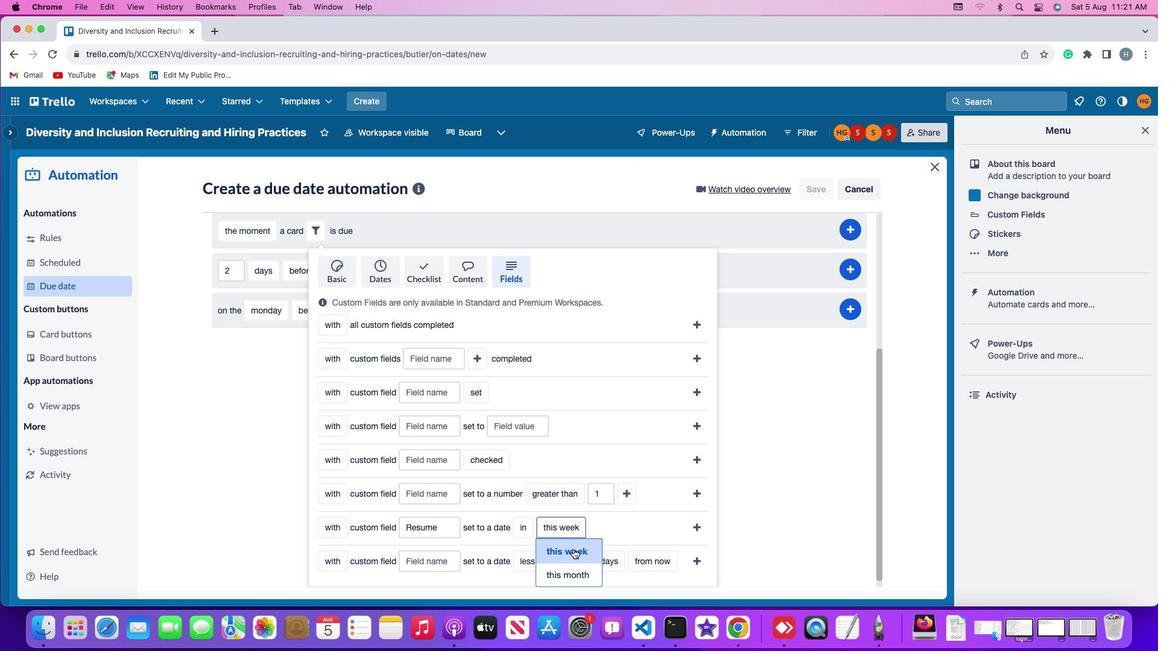 
Action: Mouse moved to (664, 513)
Screenshot: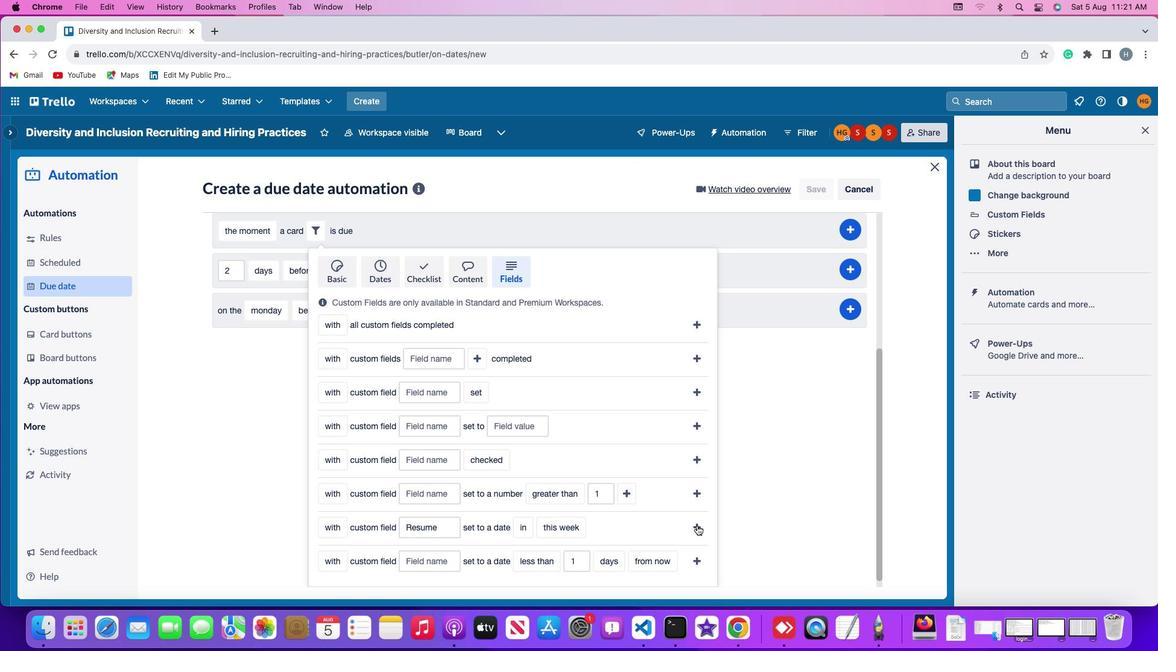 
Action: Mouse pressed left at (664, 513)
Screenshot: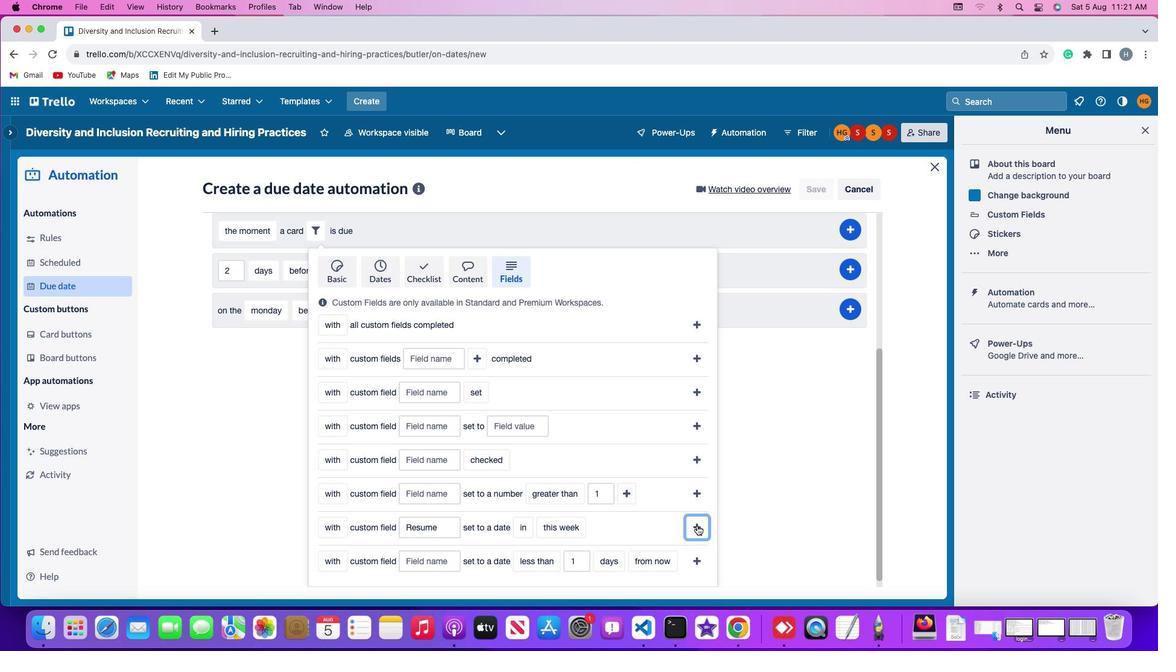 
Action: Mouse moved to (779, 438)
Screenshot: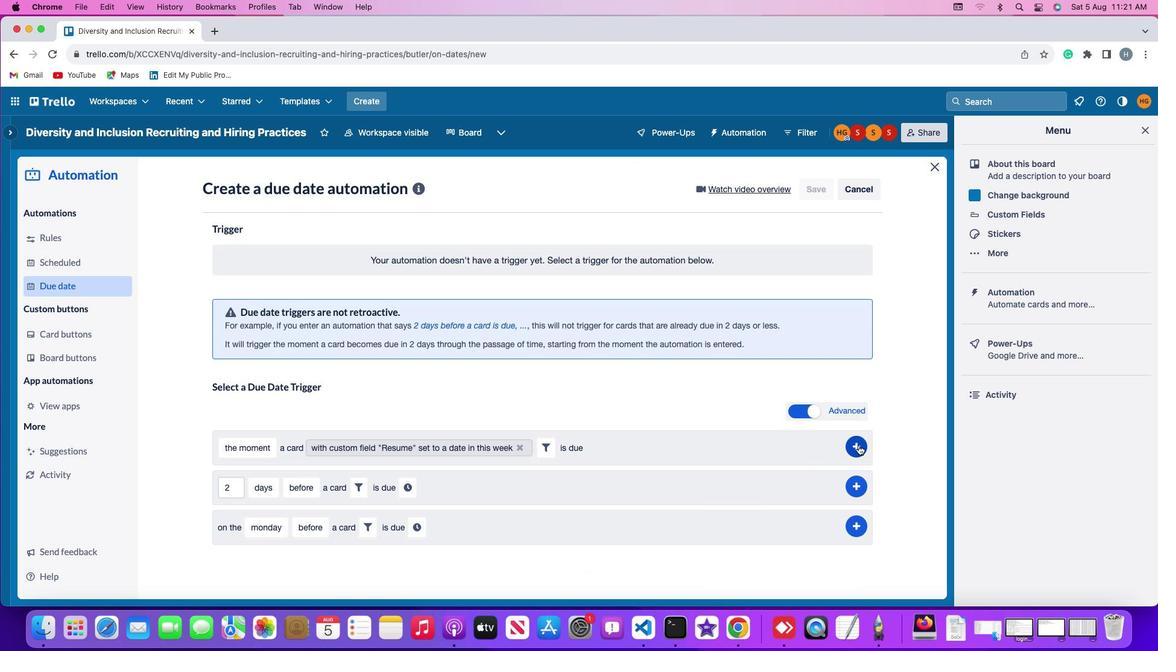 
Action: Mouse pressed left at (779, 438)
Screenshot: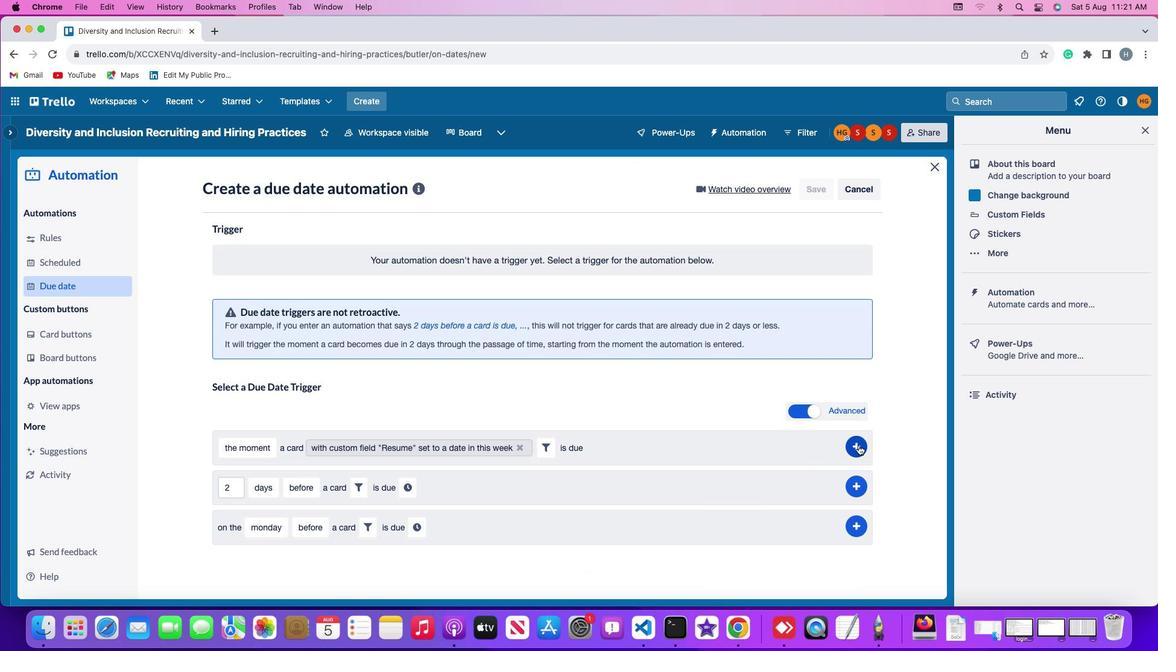 
Action: Mouse moved to (779, 383)
Screenshot: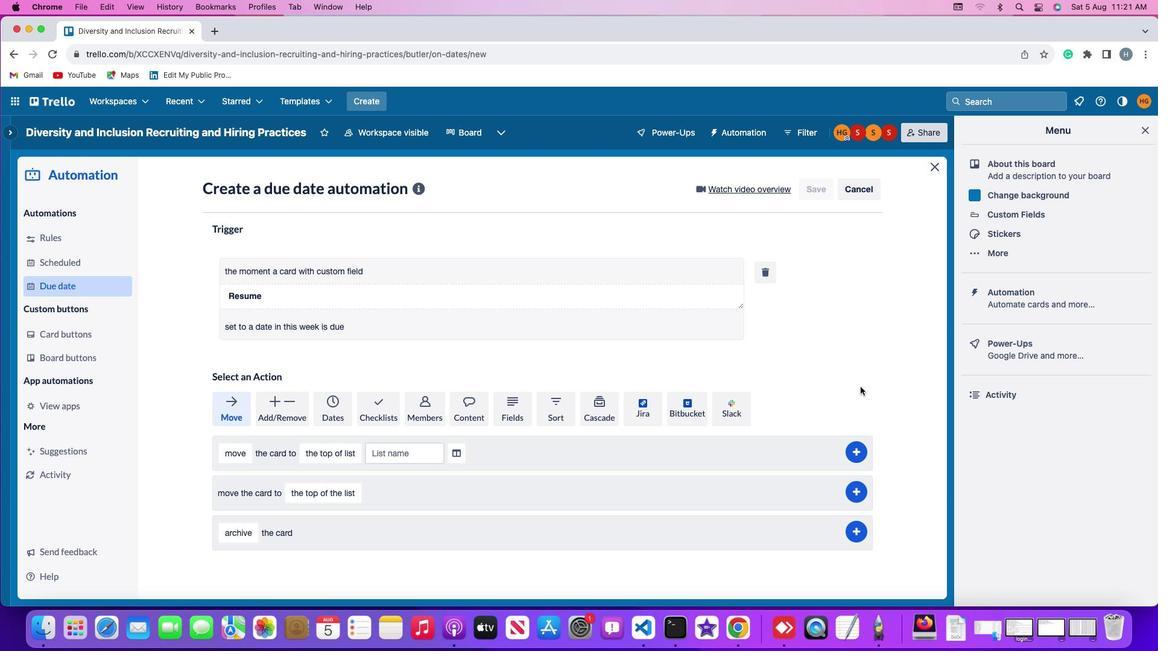 
